 Task: Add a dependency to the task Implement a new cloud-based project accounting system for a company , the existing task  Develop a new online tool for online customer surveys in the project BayTech
Action: Mouse moved to (530, 334)
Screenshot: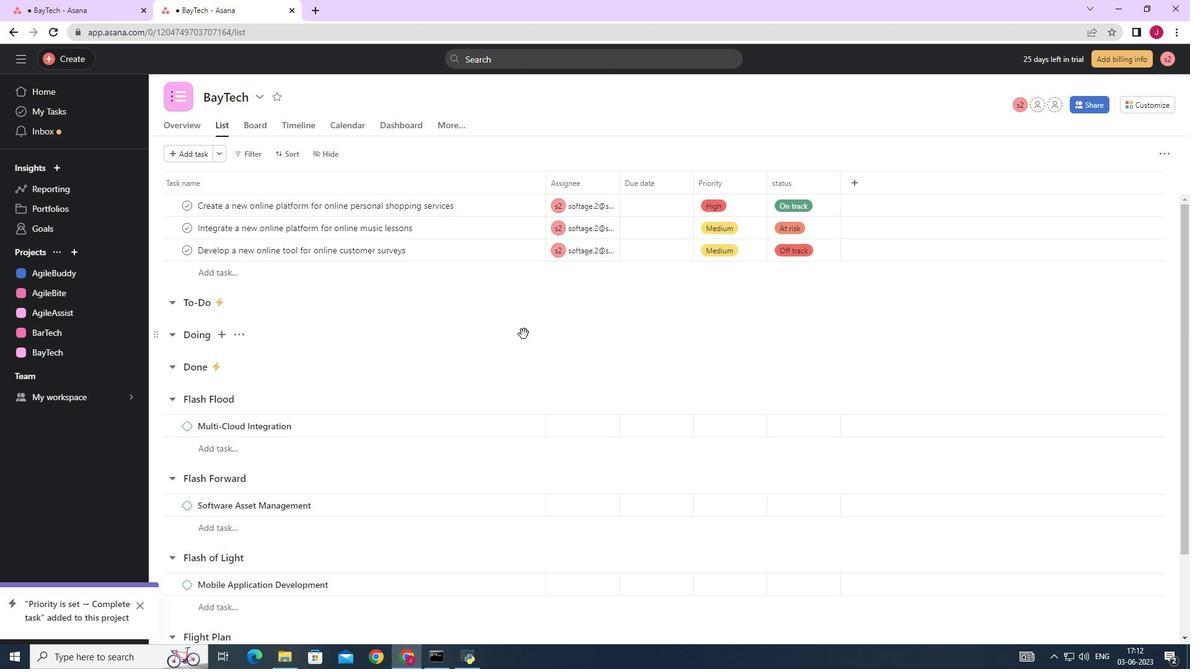 
Action: Mouse scrolled (530, 335) with delta (0, 0)
Screenshot: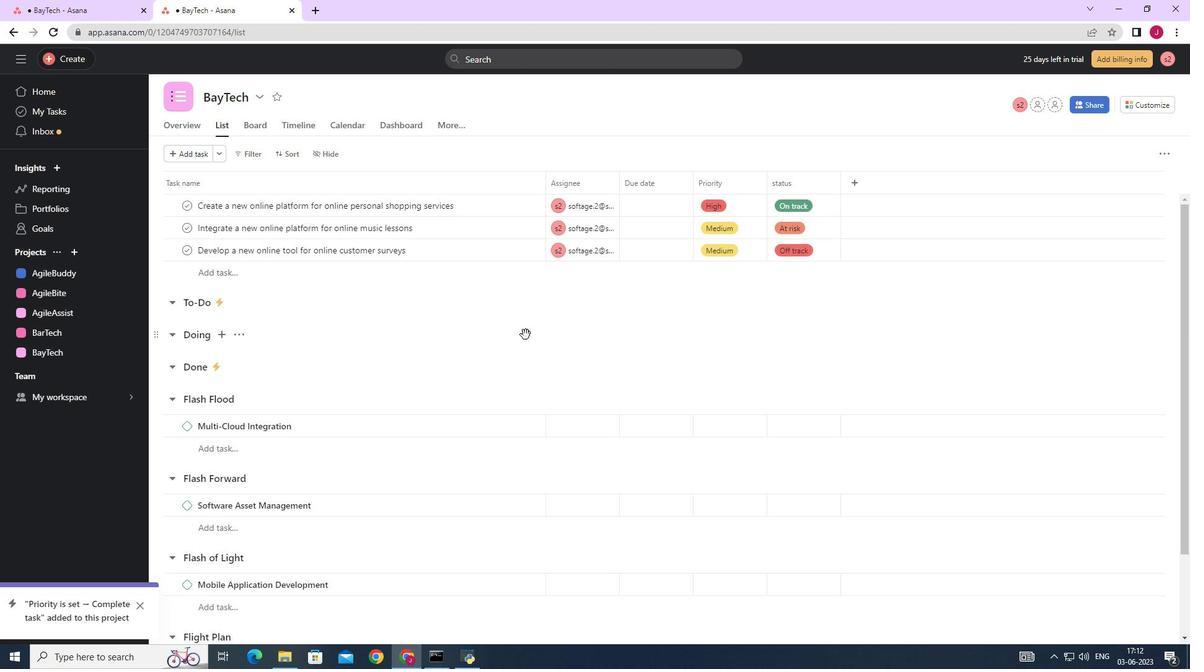 
Action: Mouse scrolled (530, 335) with delta (0, 0)
Screenshot: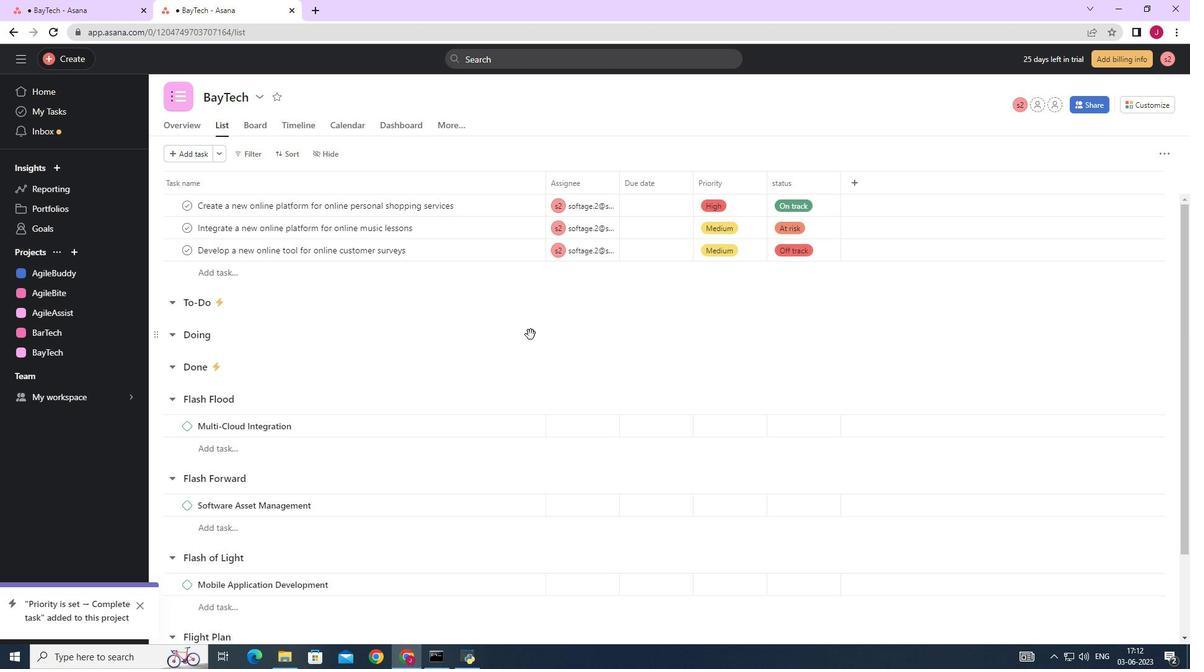 
Action: Mouse scrolled (530, 335) with delta (0, 0)
Screenshot: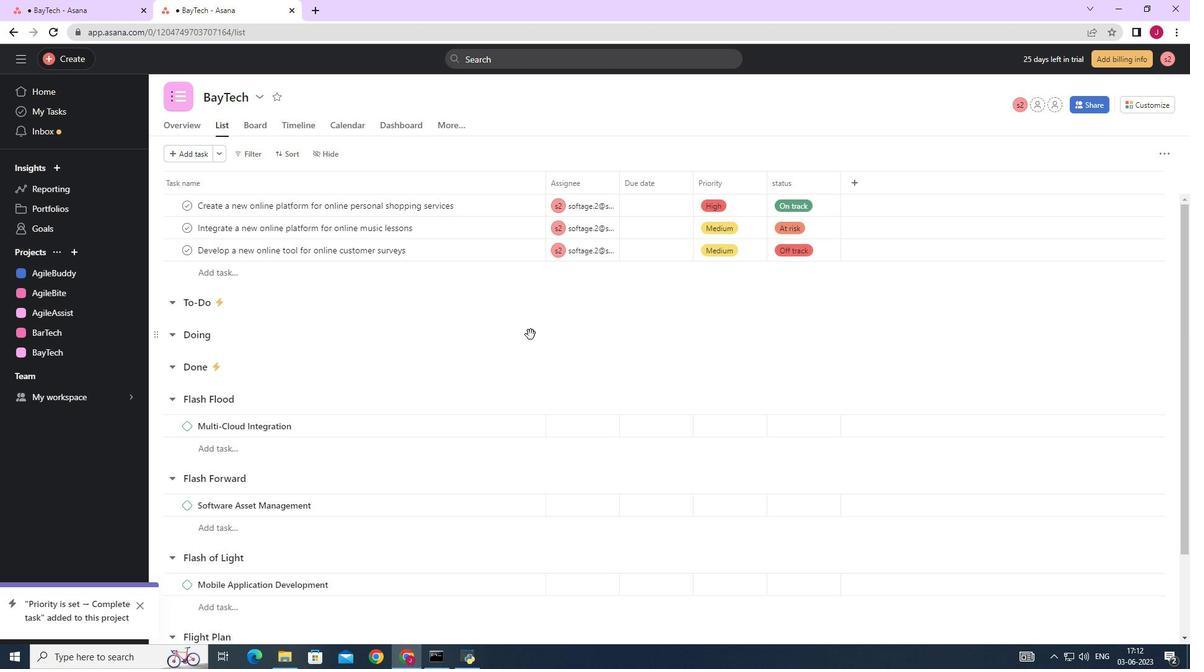 
Action: Mouse moved to (532, 330)
Screenshot: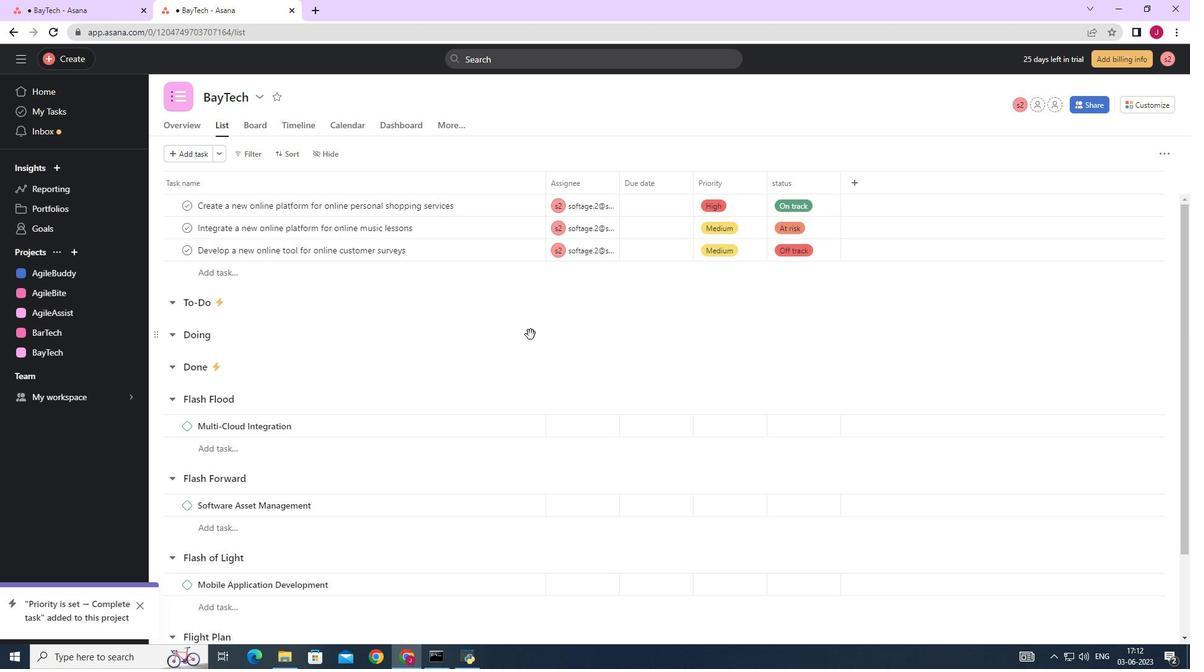 
Action: Mouse scrolled (532, 329) with delta (0, 0)
Screenshot: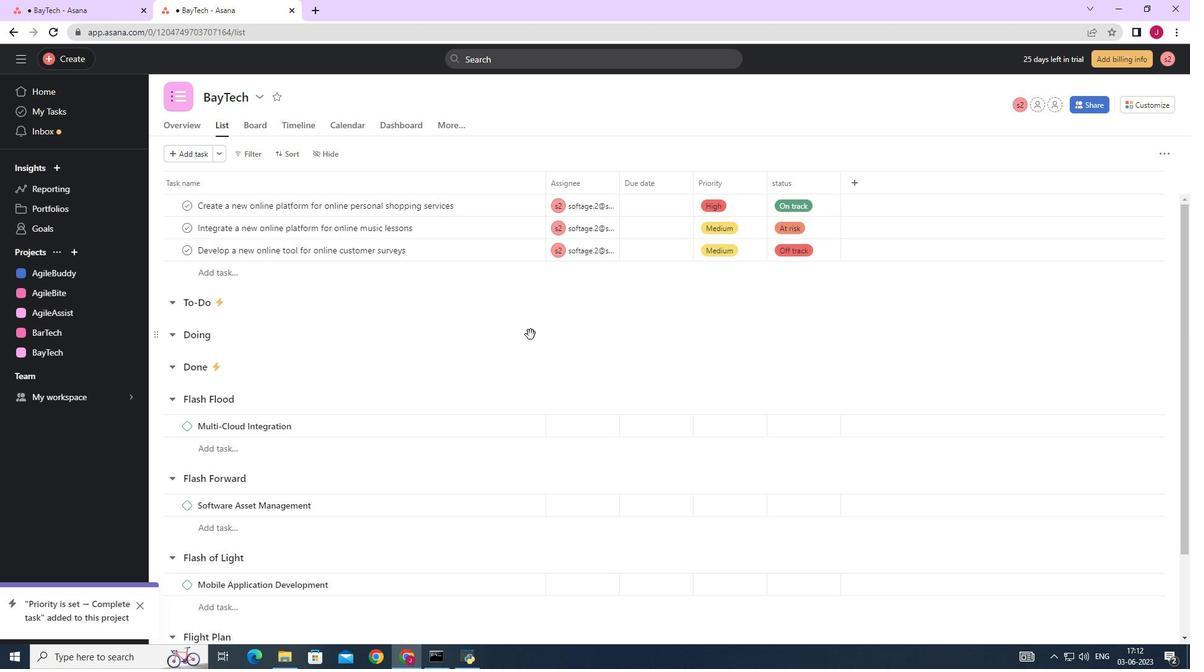 
Action: Mouse scrolled (532, 329) with delta (0, 0)
Screenshot: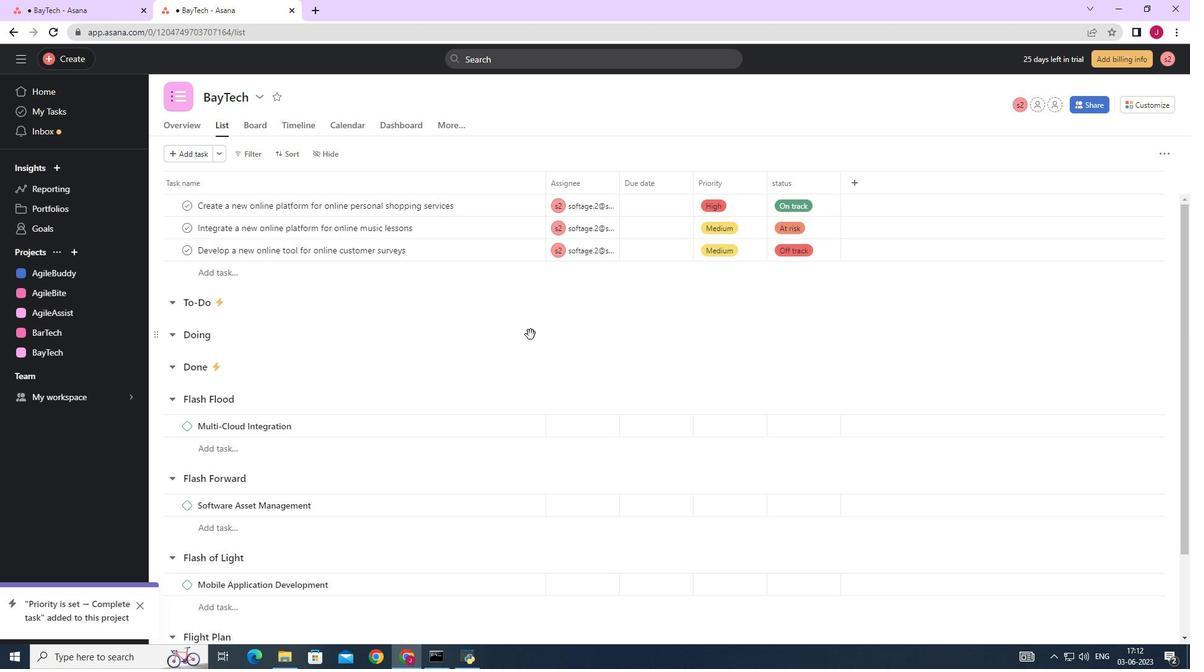
Action: Mouse scrolled (532, 329) with delta (0, 0)
Screenshot: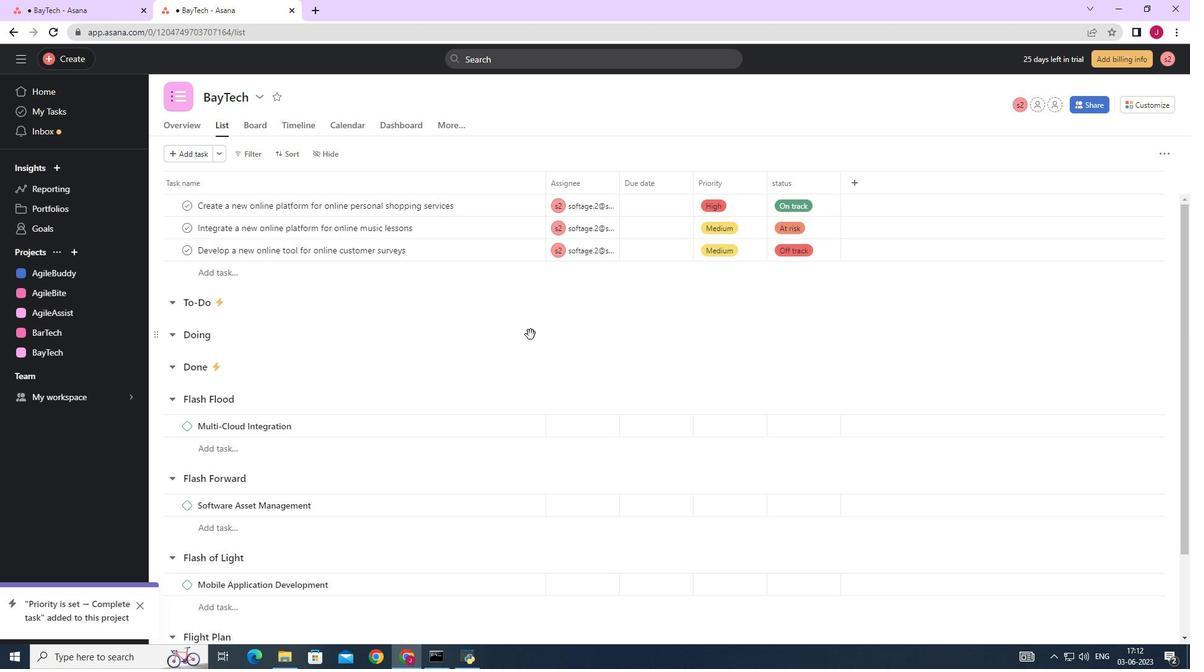 
Action: Mouse scrolled (532, 329) with delta (0, 0)
Screenshot: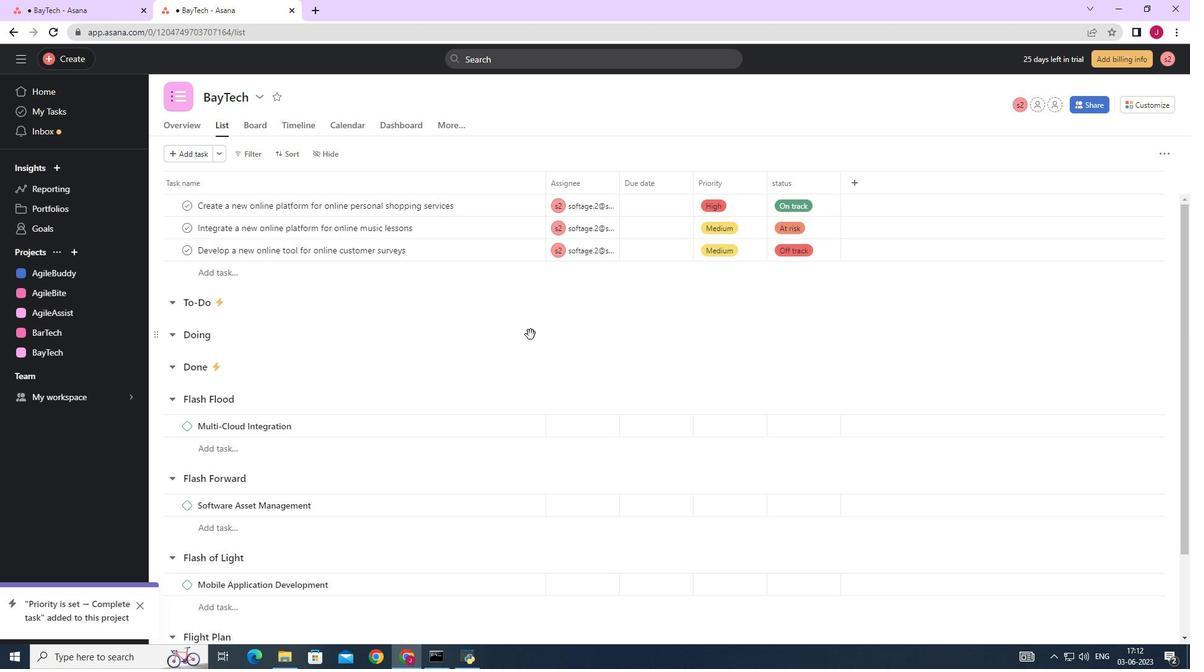 
Action: Mouse scrolled (532, 329) with delta (0, 0)
Screenshot: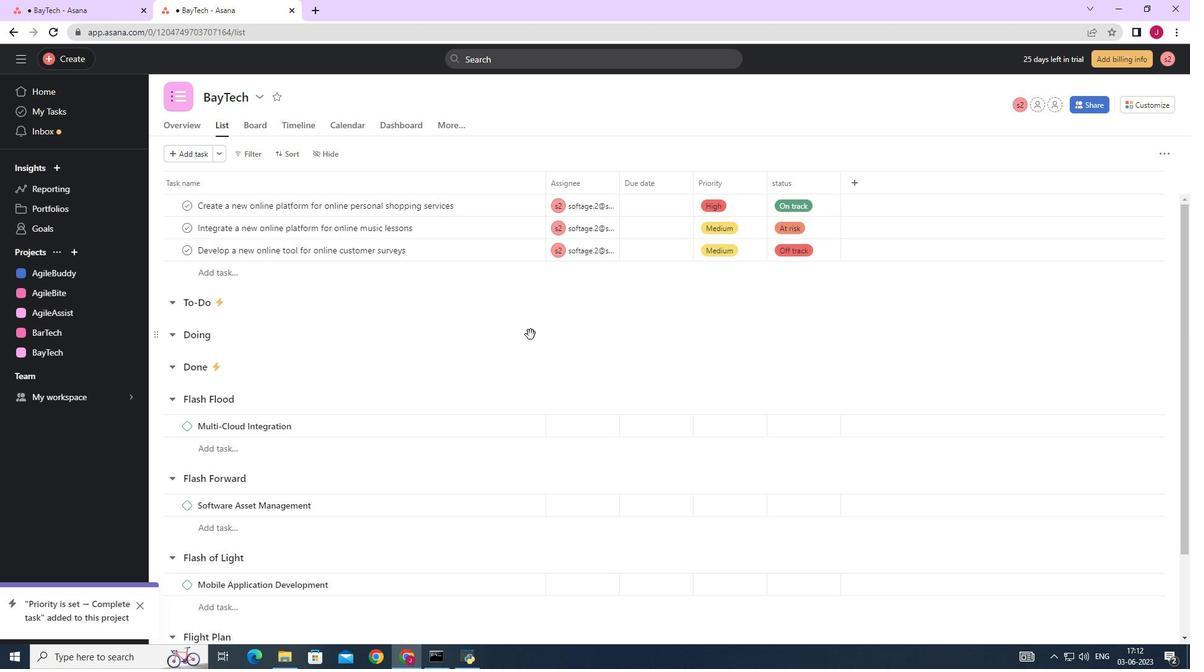 
Action: Mouse scrolled (532, 329) with delta (0, 0)
Screenshot: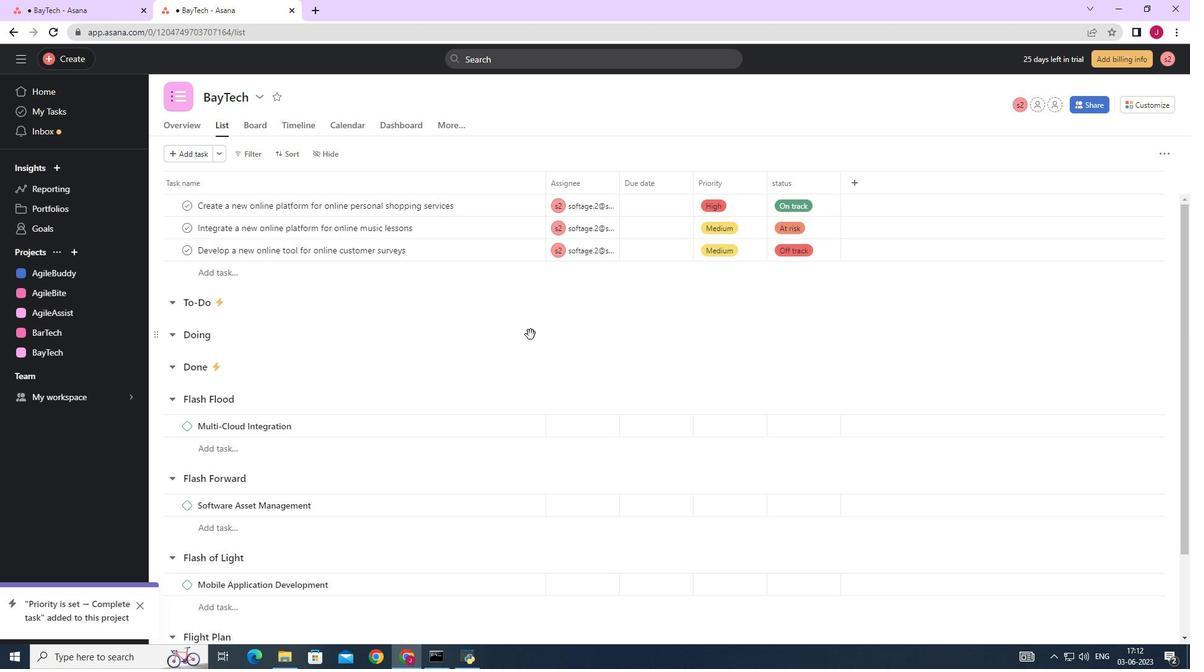 
Action: Mouse scrolled (532, 329) with delta (0, 0)
Screenshot: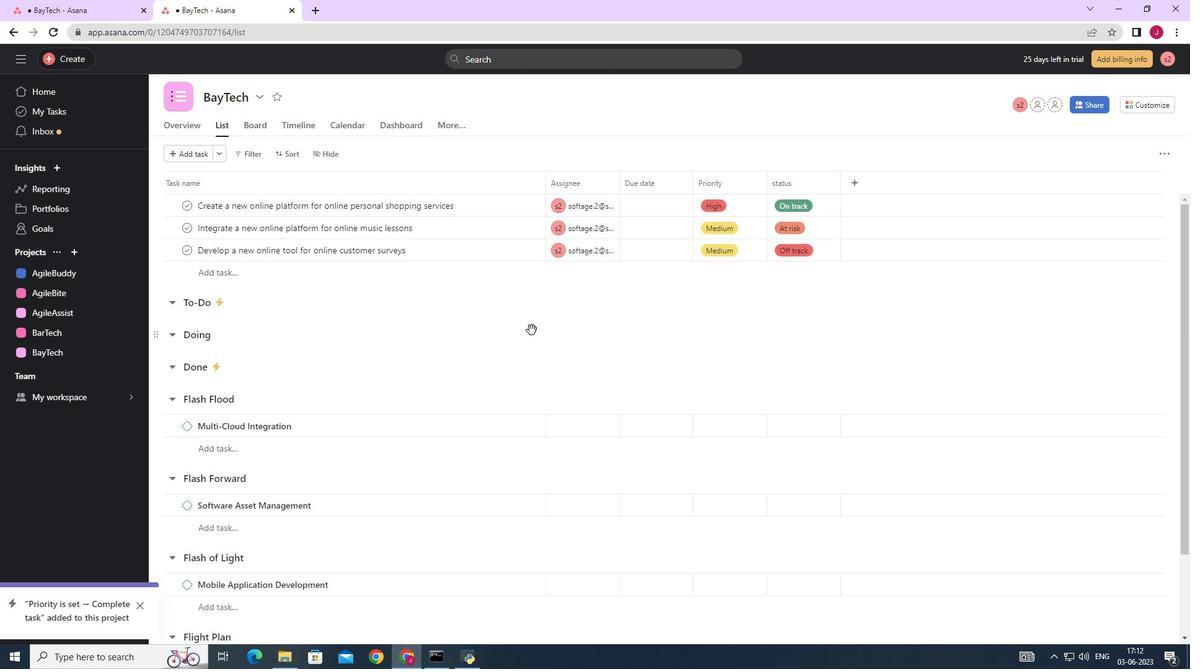 
Action: Mouse moved to (583, 383)
Screenshot: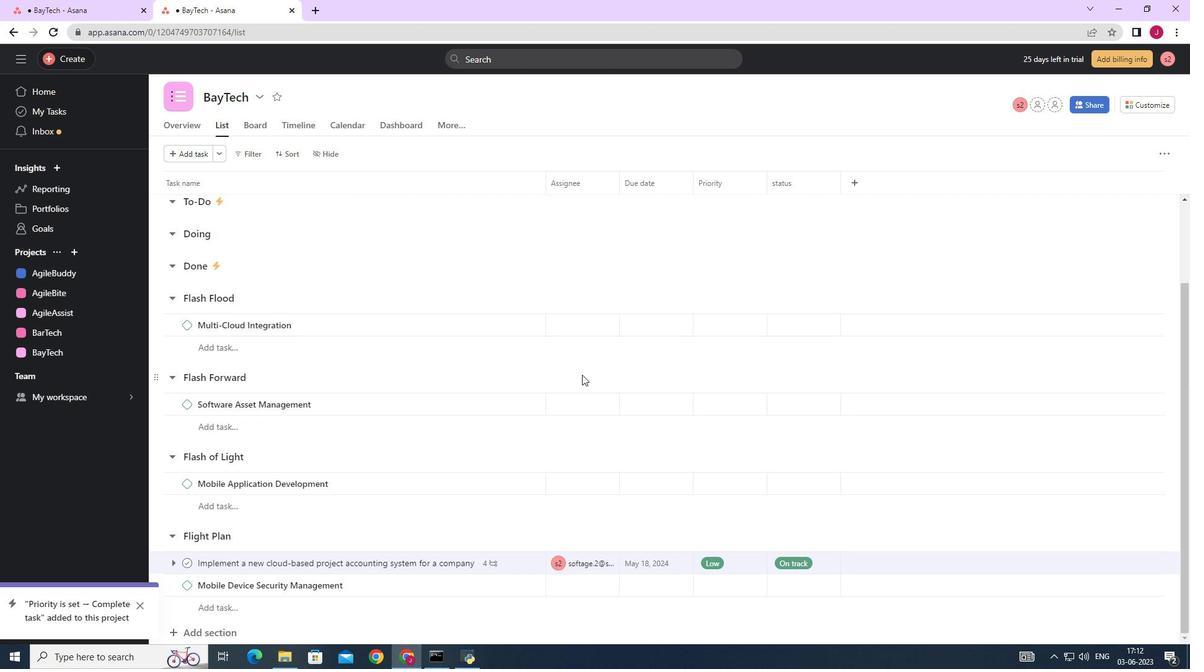 
Action: Mouse scrolled (583, 383) with delta (0, 0)
Screenshot: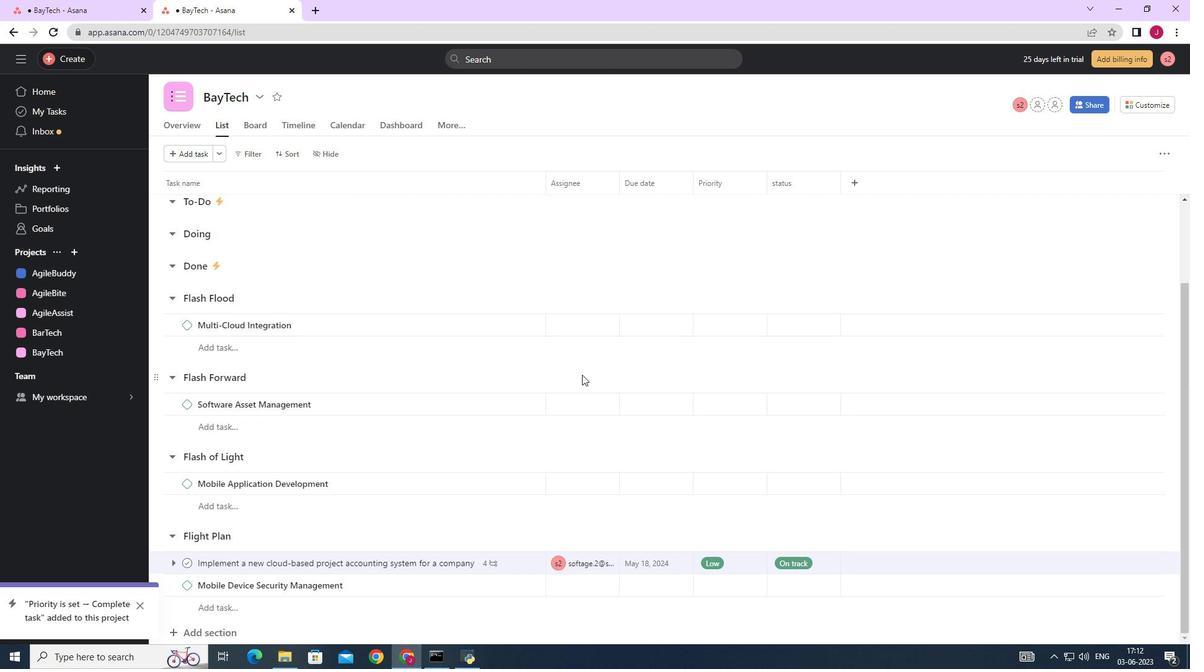 
Action: Mouse moved to (583, 384)
Screenshot: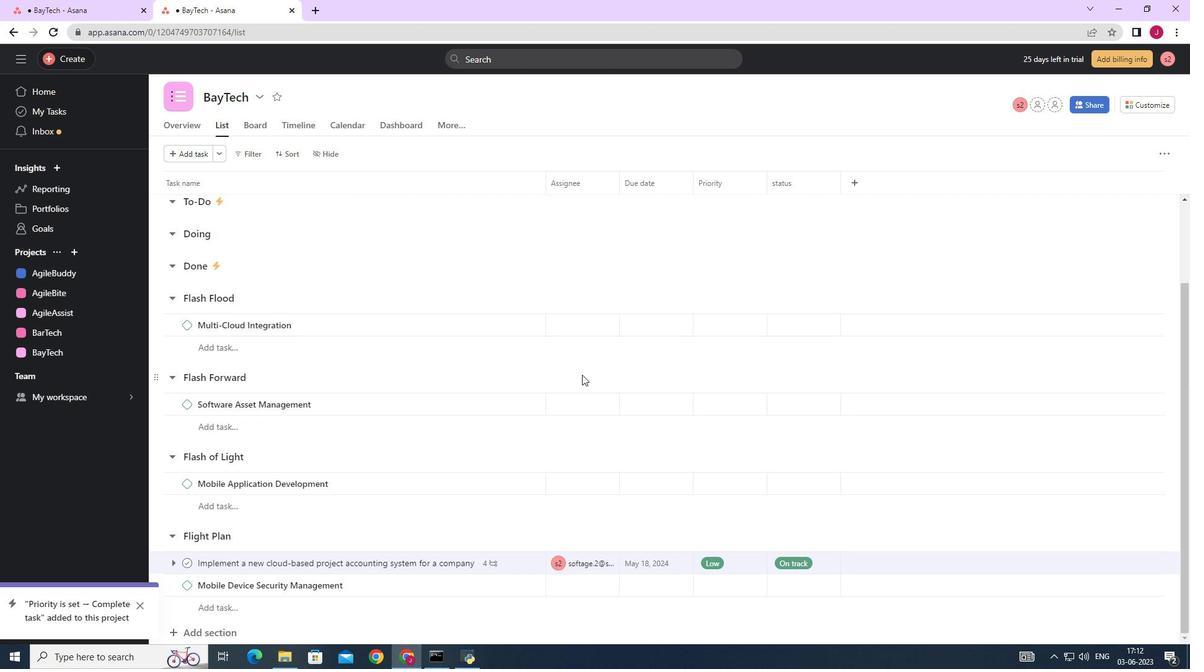 
Action: Mouse scrolled (583, 383) with delta (0, 0)
Screenshot: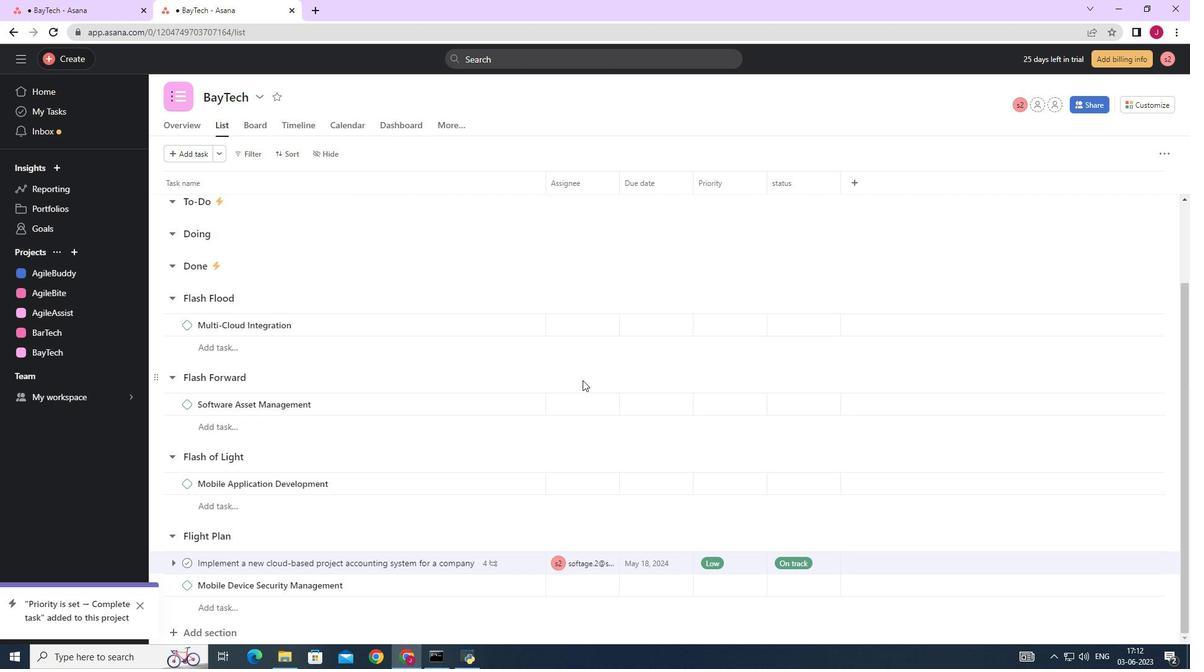 
Action: Mouse moved to (583, 385)
Screenshot: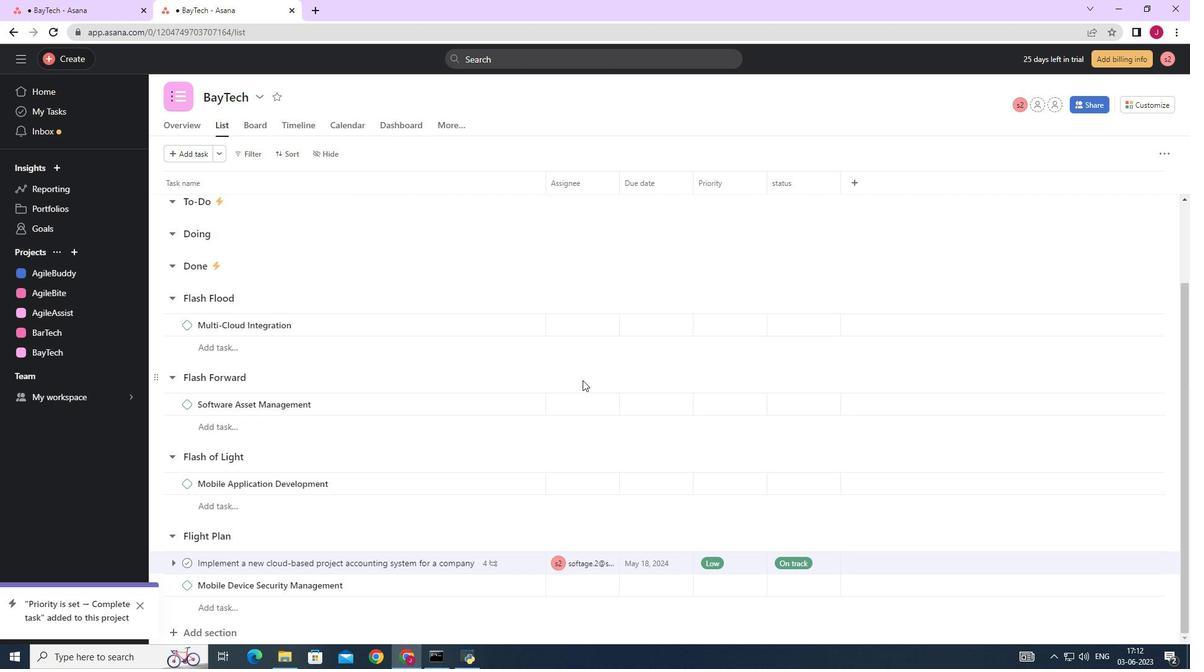 
Action: Mouse scrolled (583, 383) with delta (0, 0)
Screenshot: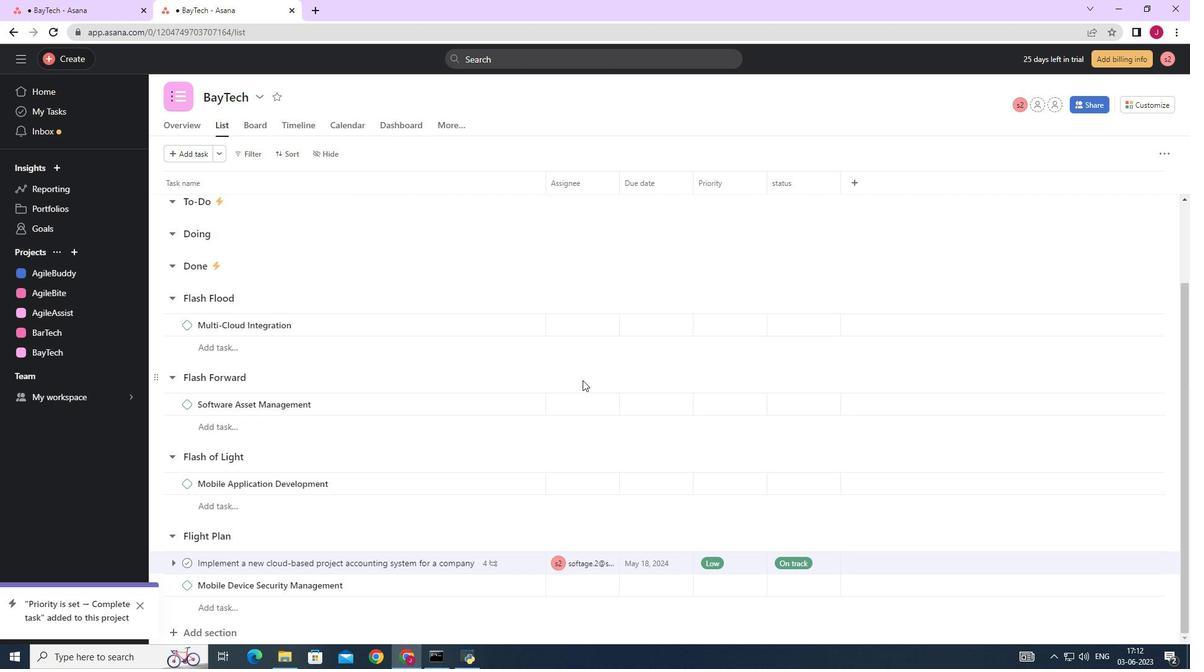
Action: Mouse scrolled (583, 384) with delta (0, 0)
Screenshot: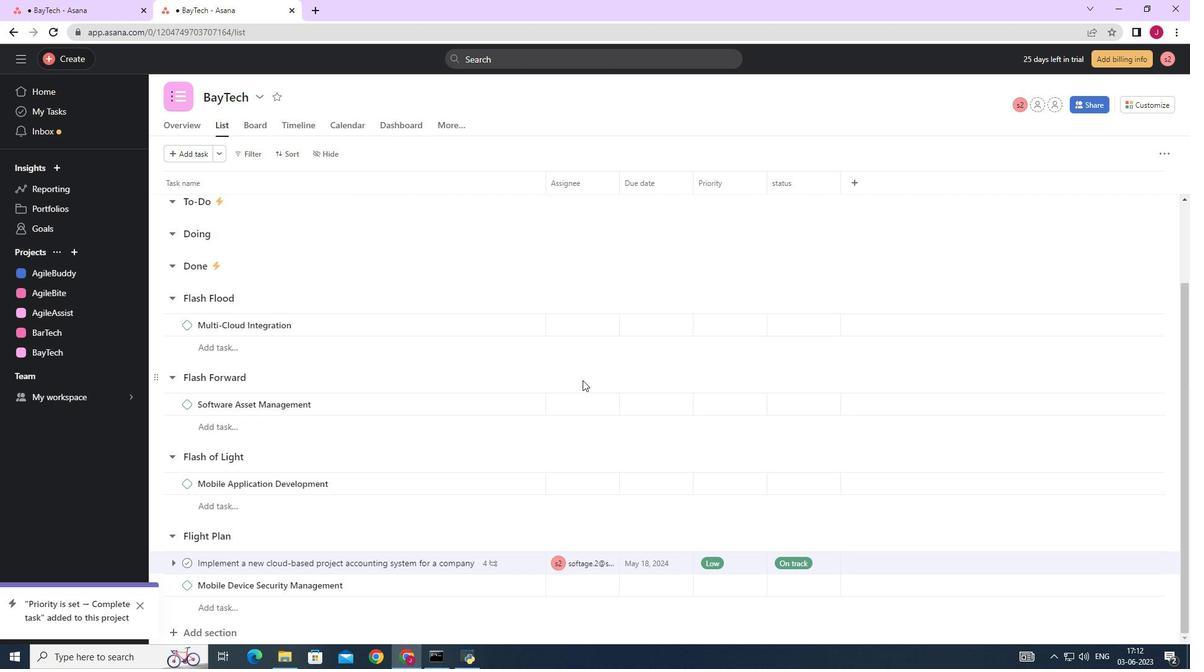 
Action: Mouse moved to (582, 385)
Screenshot: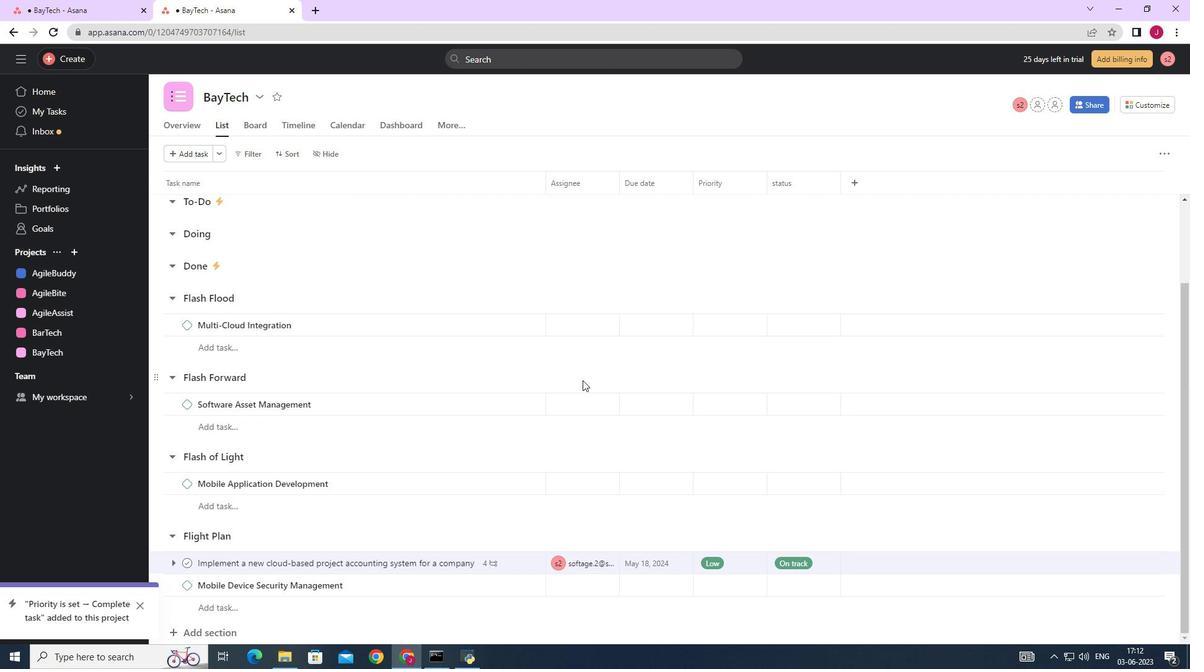 
Action: Mouse scrolled (583, 384) with delta (0, 0)
Screenshot: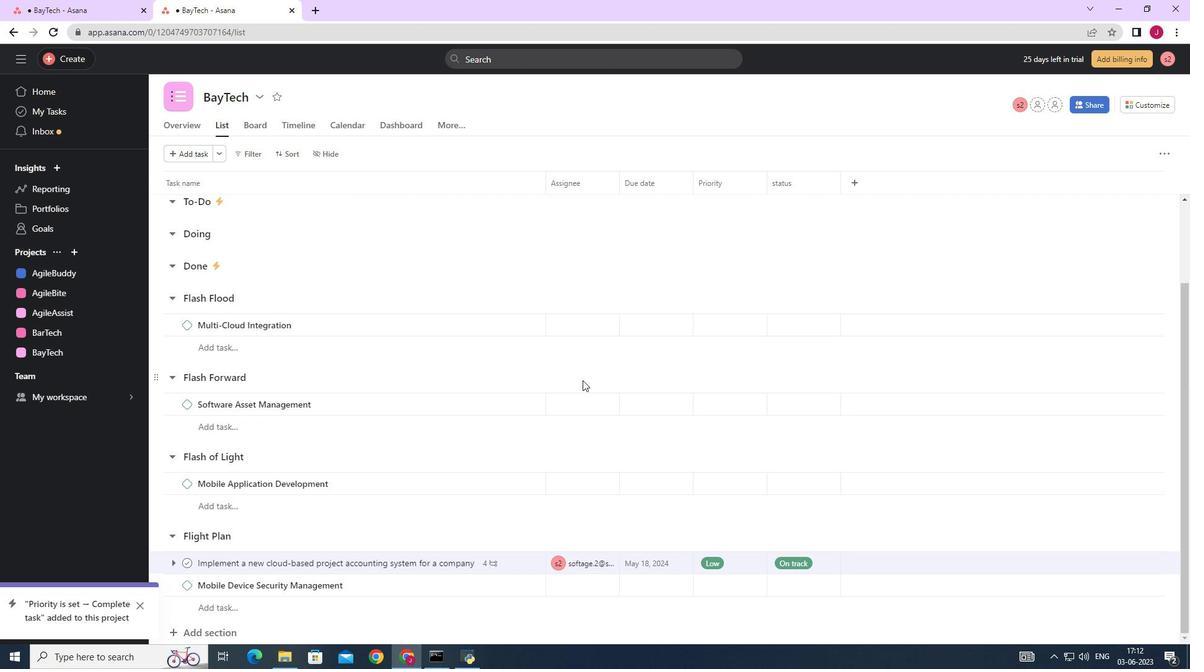 
Action: Mouse moved to (581, 386)
Screenshot: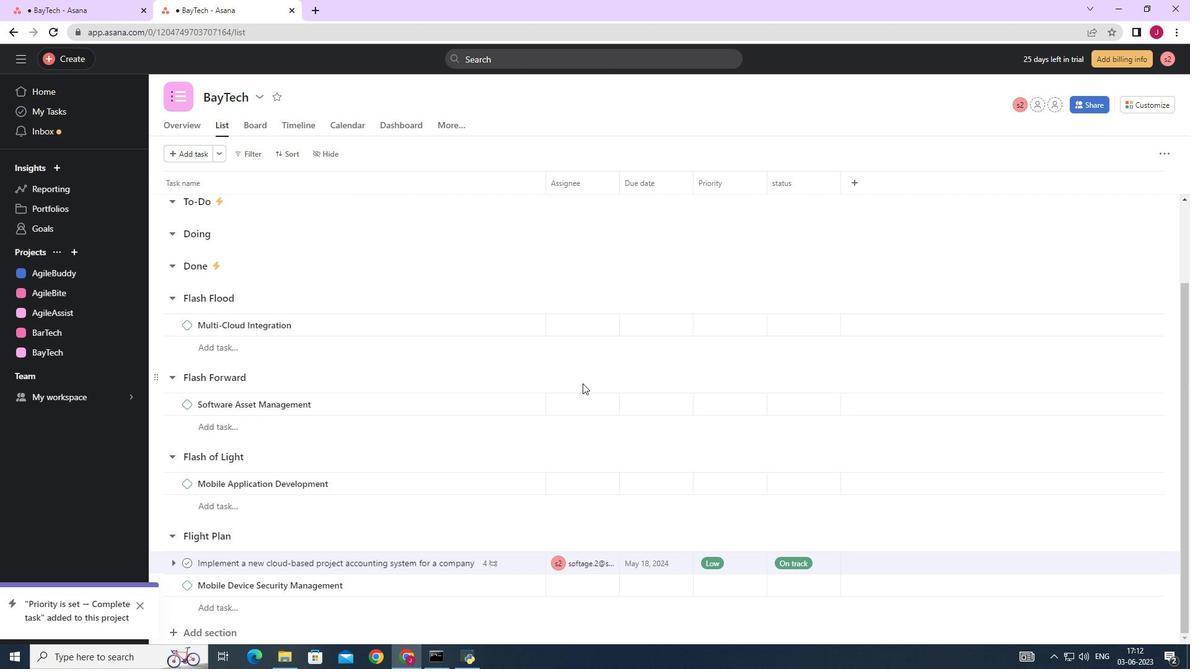 
Action: Mouse scrolled (581, 385) with delta (0, 0)
Screenshot: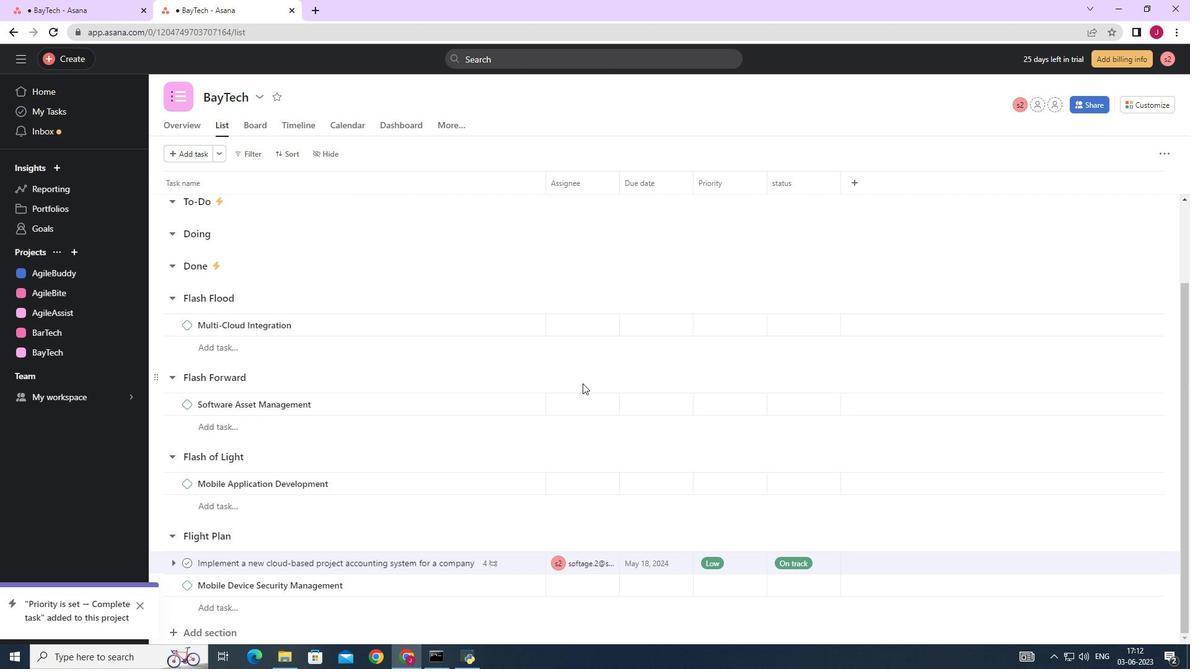 
Action: Mouse moved to (524, 568)
Screenshot: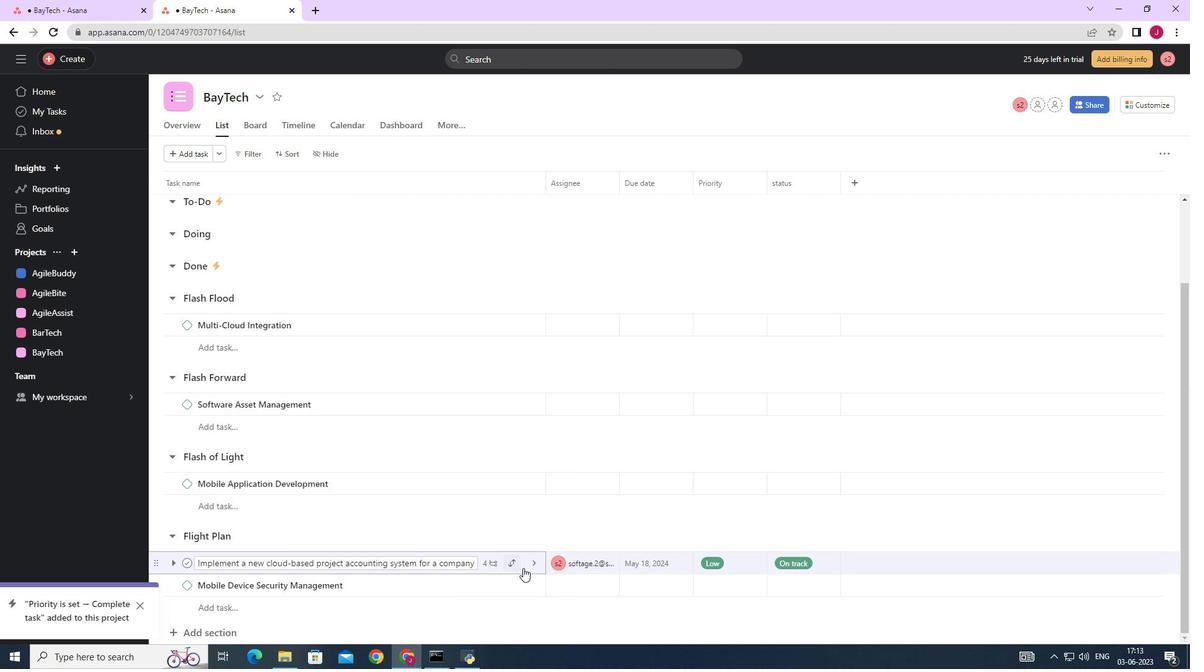 
Action: Mouse pressed left at (524, 568)
Screenshot: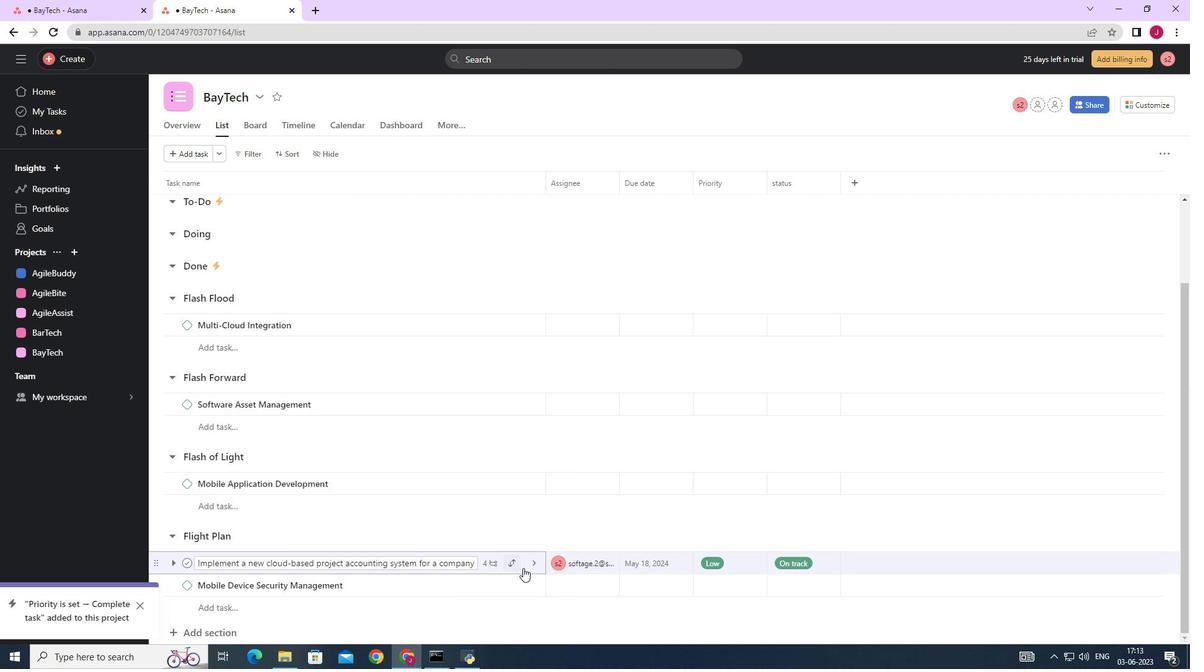 
Action: Mouse moved to (854, 24)
Screenshot: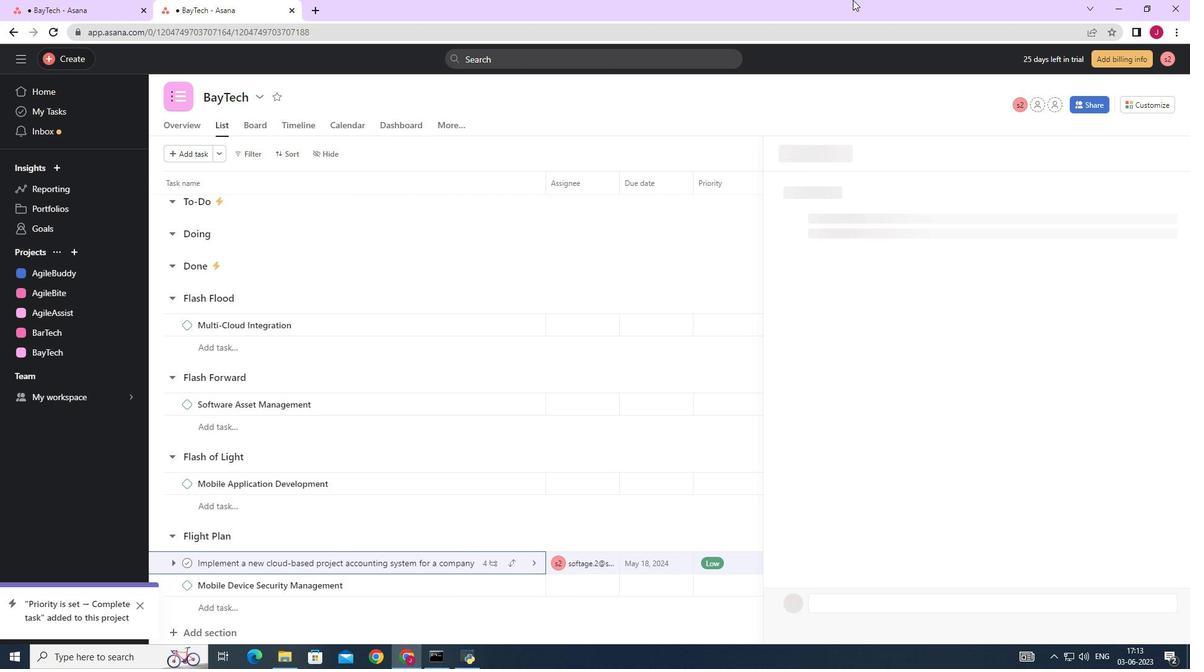 
Action: Mouse scrolled (854, 24) with delta (0, 0)
Screenshot: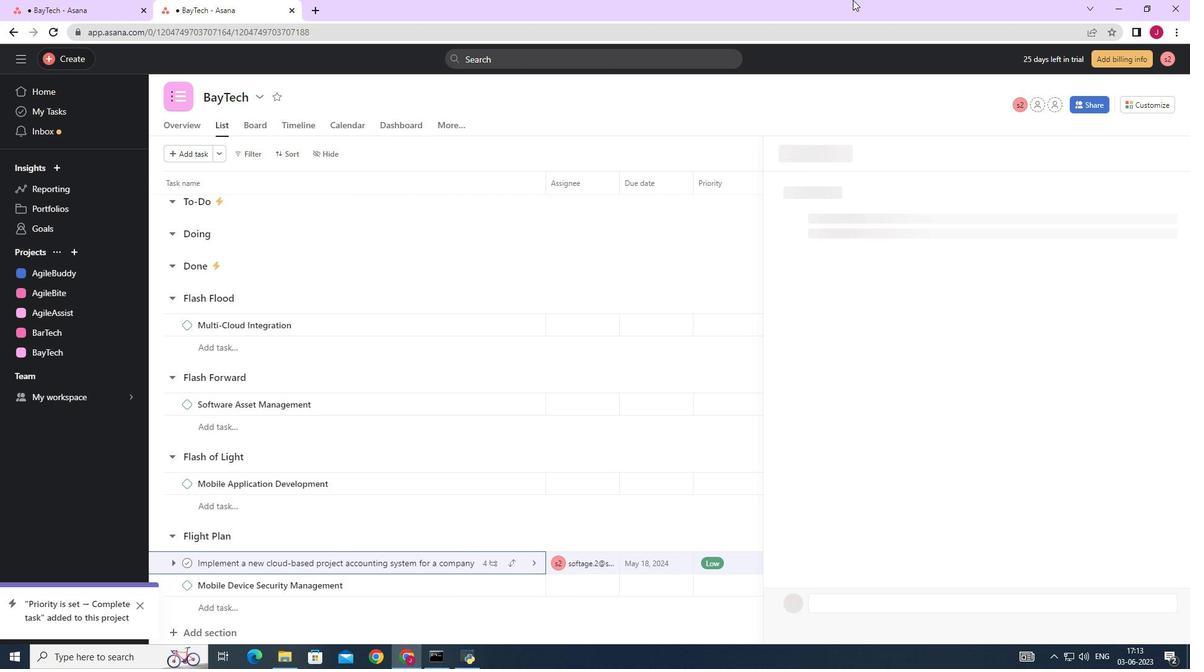 
Action: Mouse moved to (854, 66)
Screenshot: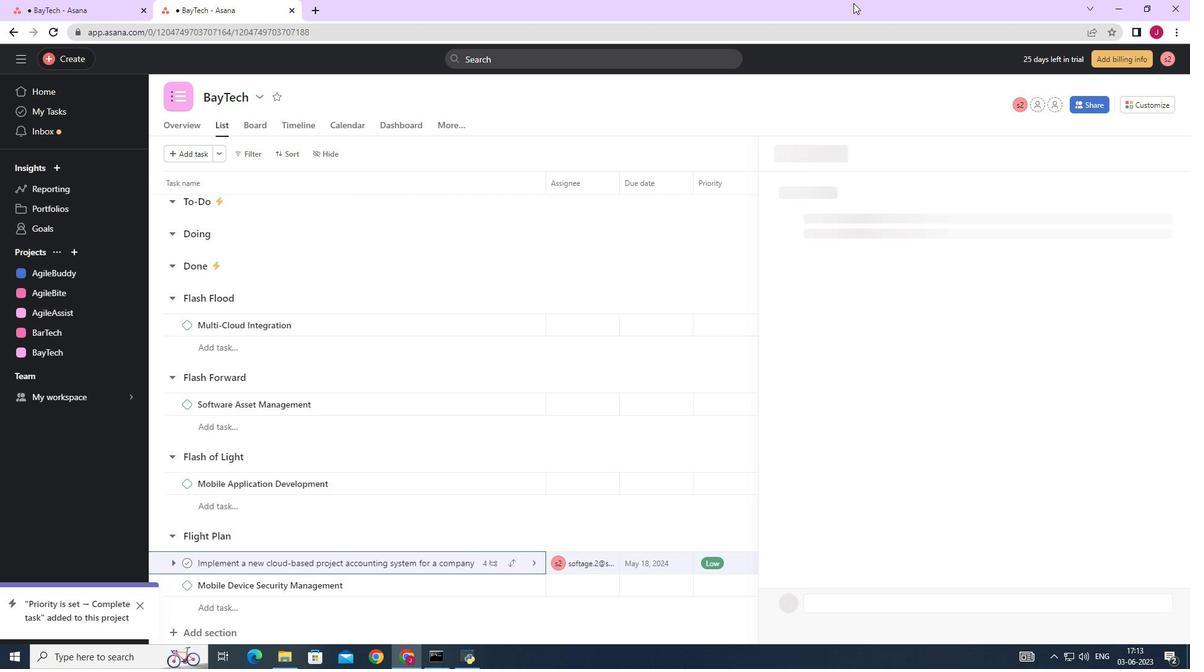 
Action: Mouse scrolled (854, 49) with delta (0, 0)
Screenshot: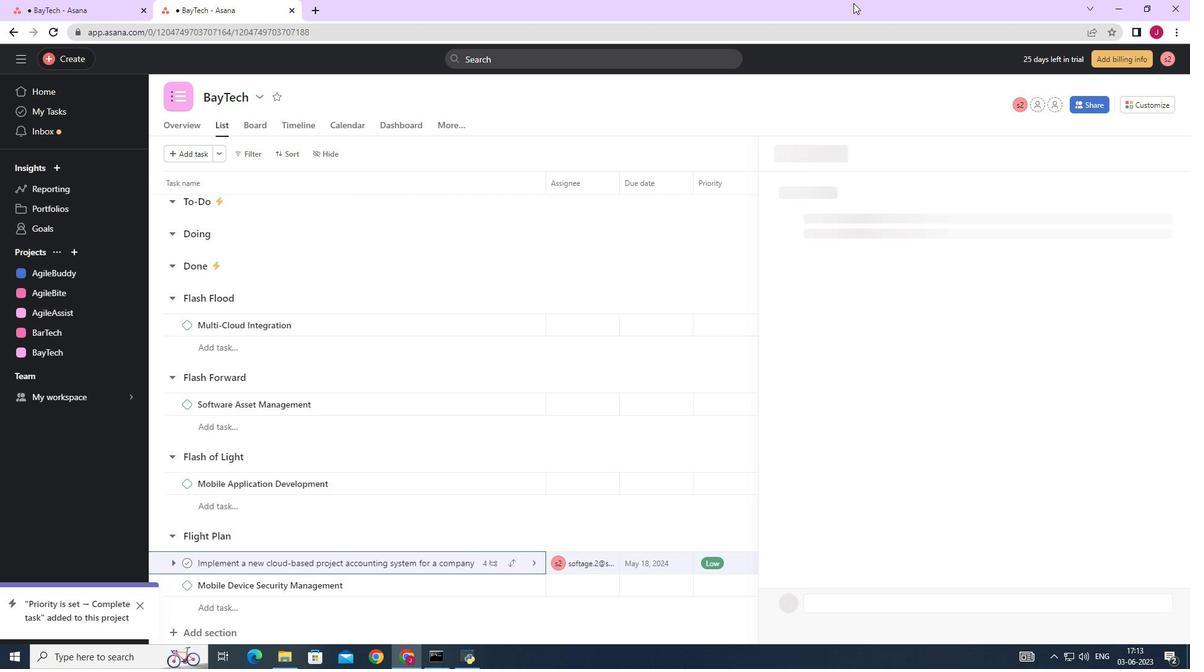
Action: Mouse moved to (856, 93)
Screenshot: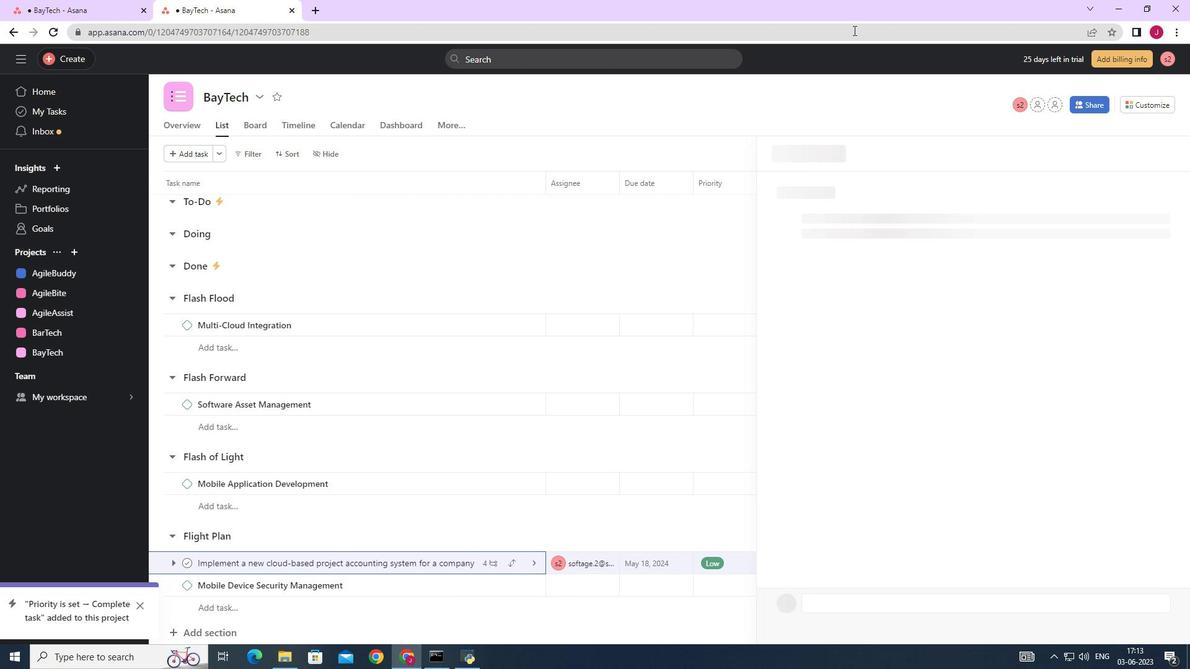 
Action: Mouse scrolled (854, 75) with delta (0, 0)
Screenshot: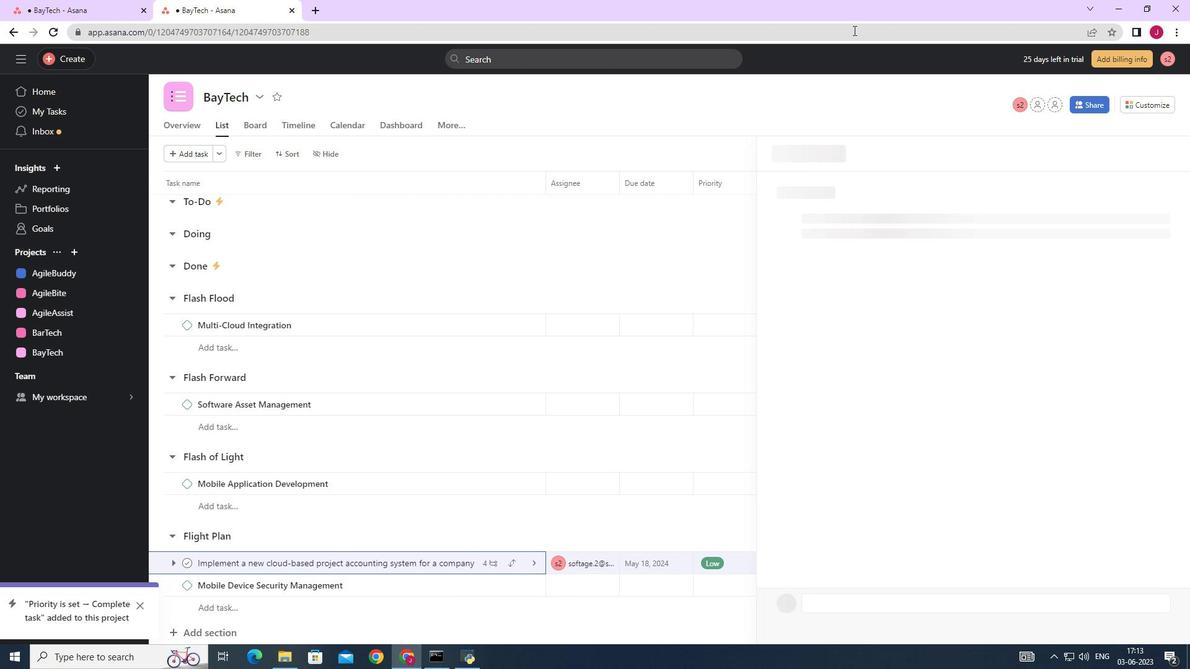 
Action: Mouse moved to (857, 107)
Screenshot: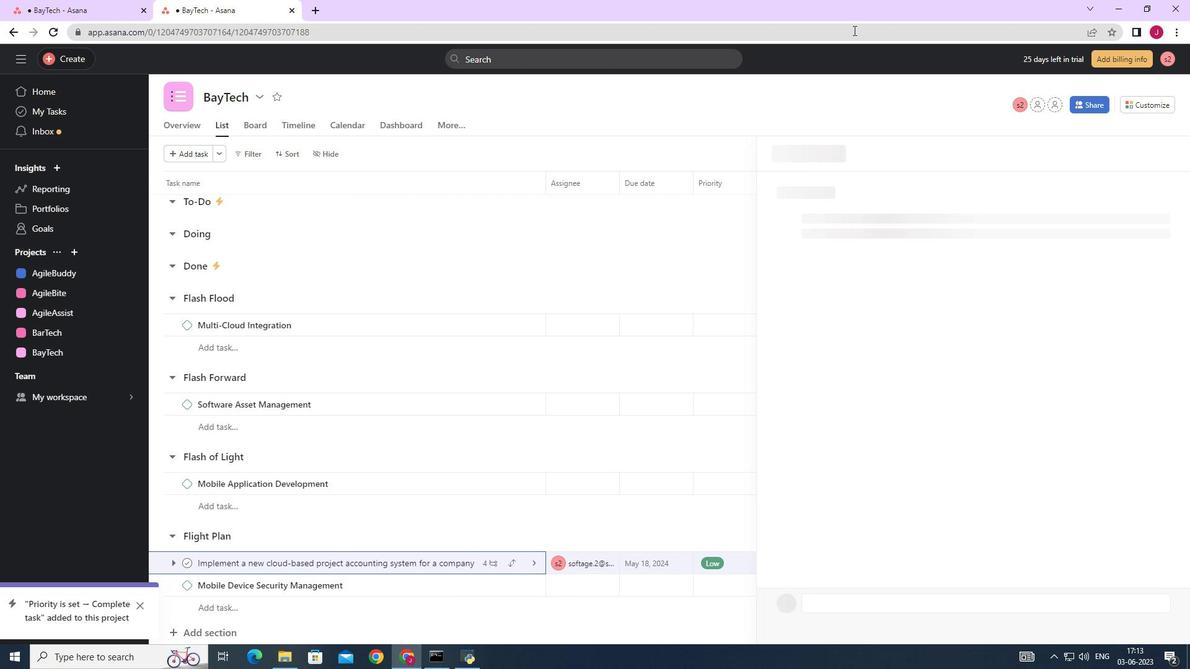
Action: Mouse scrolled (856, 93) with delta (0, 0)
Screenshot: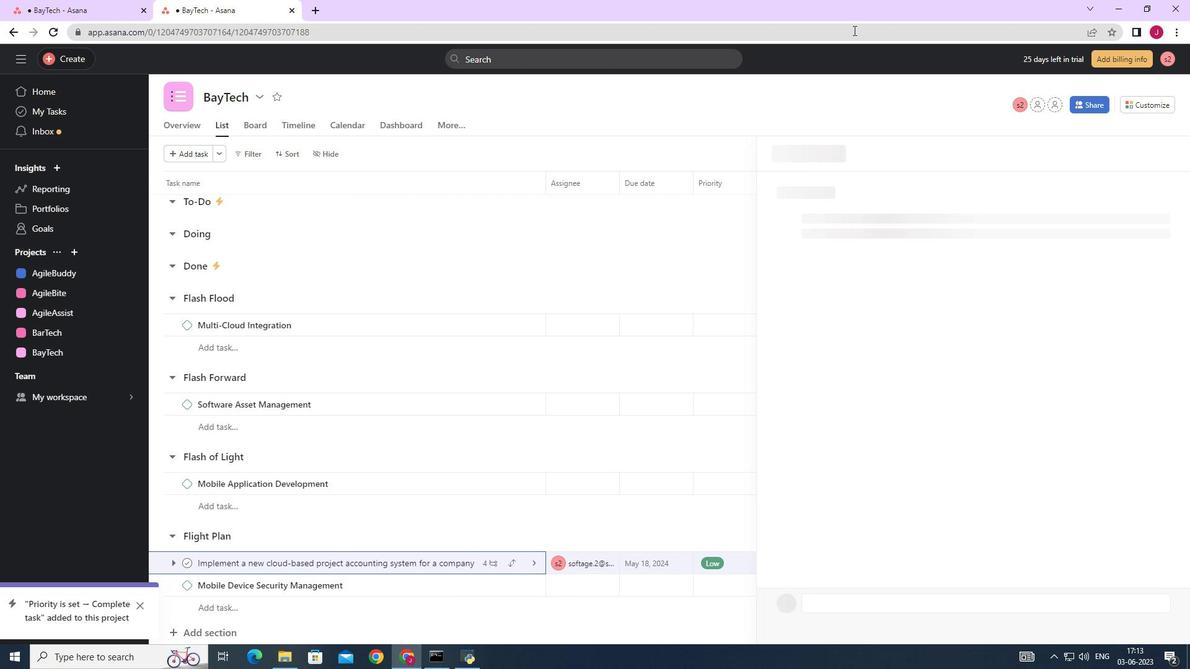 
Action: Mouse moved to (870, 166)
Screenshot: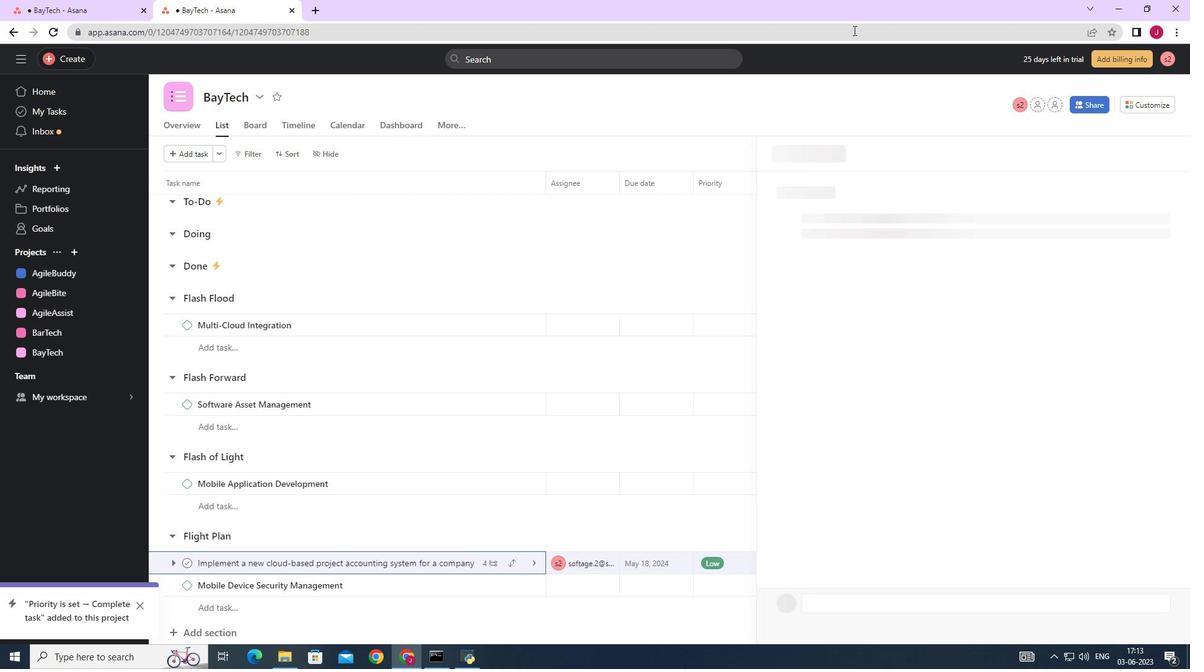 
Action: Mouse scrolled (860, 119) with delta (0, 0)
Screenshot: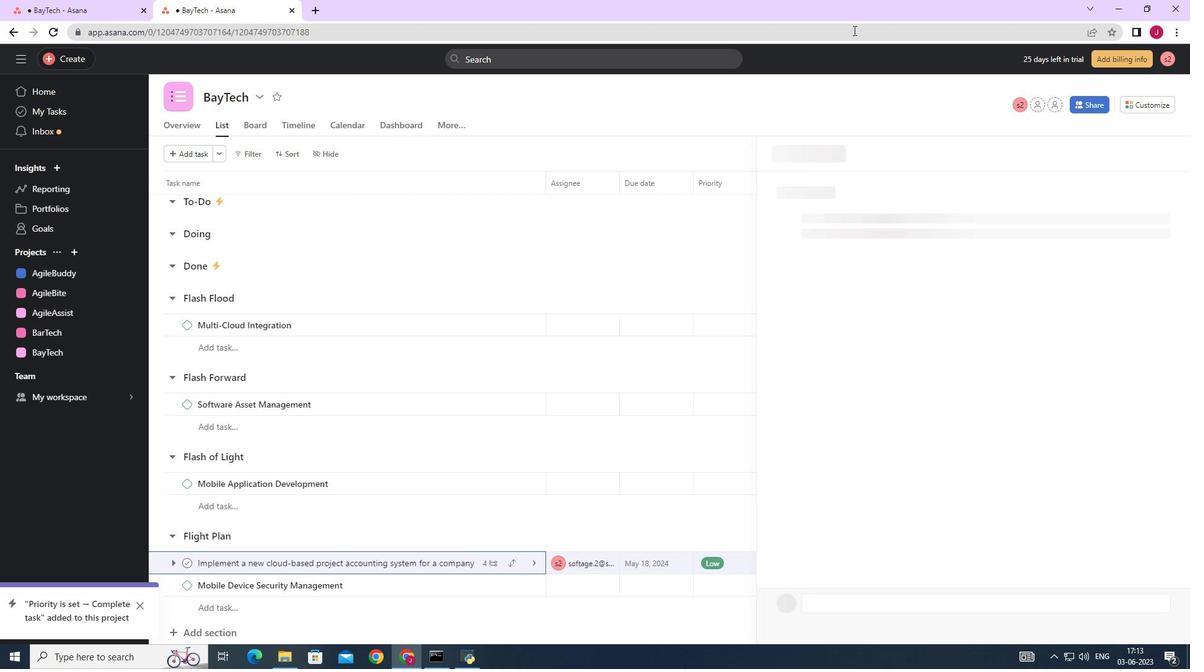 
Action: Mouse moved to (879, 228)
Screenshot: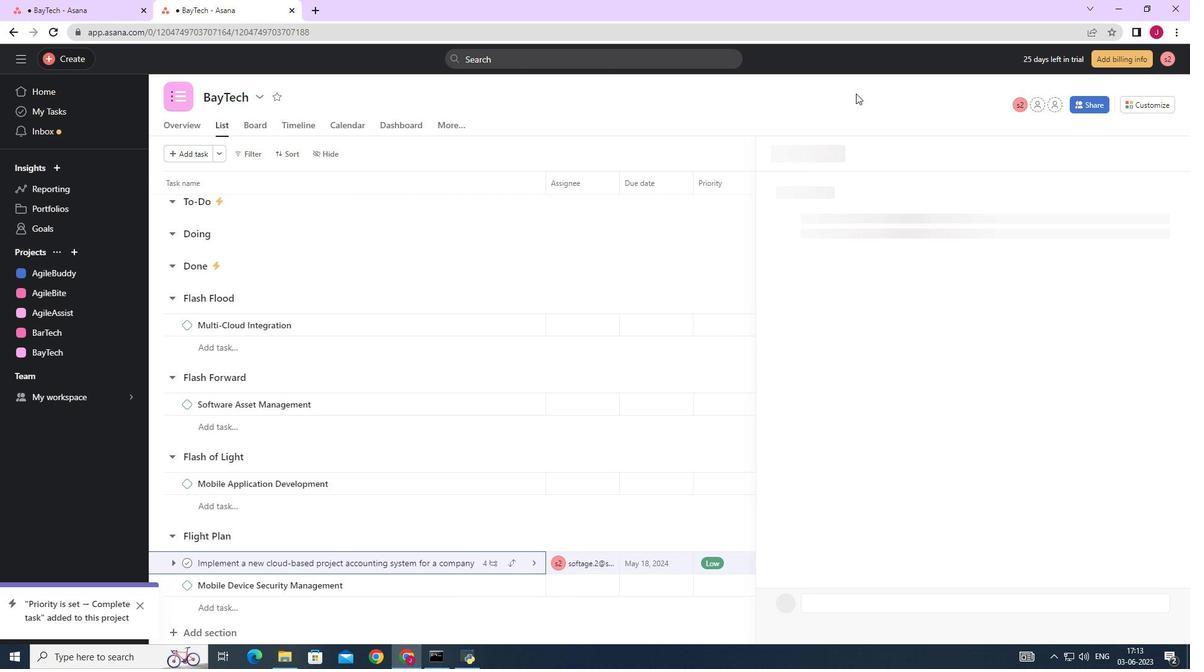 
Action: Mouse scrolled (875, 199) with delta (0, 0)
Screenshot: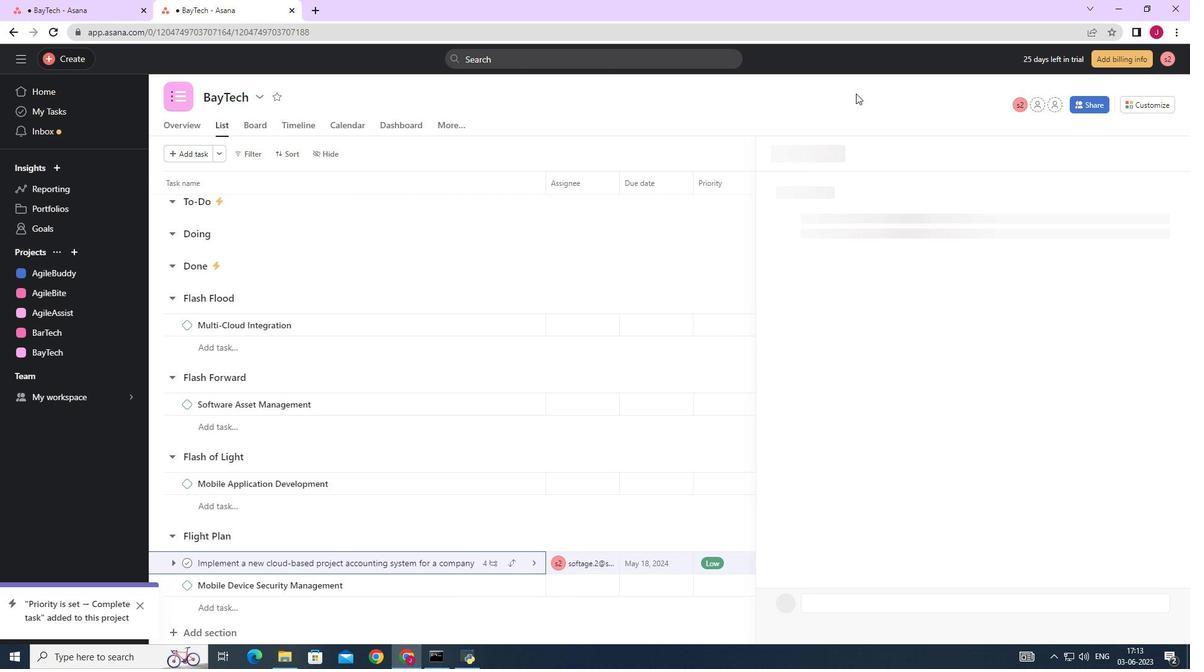 
Action: Mouse moved to (914, 339)
Screenshot: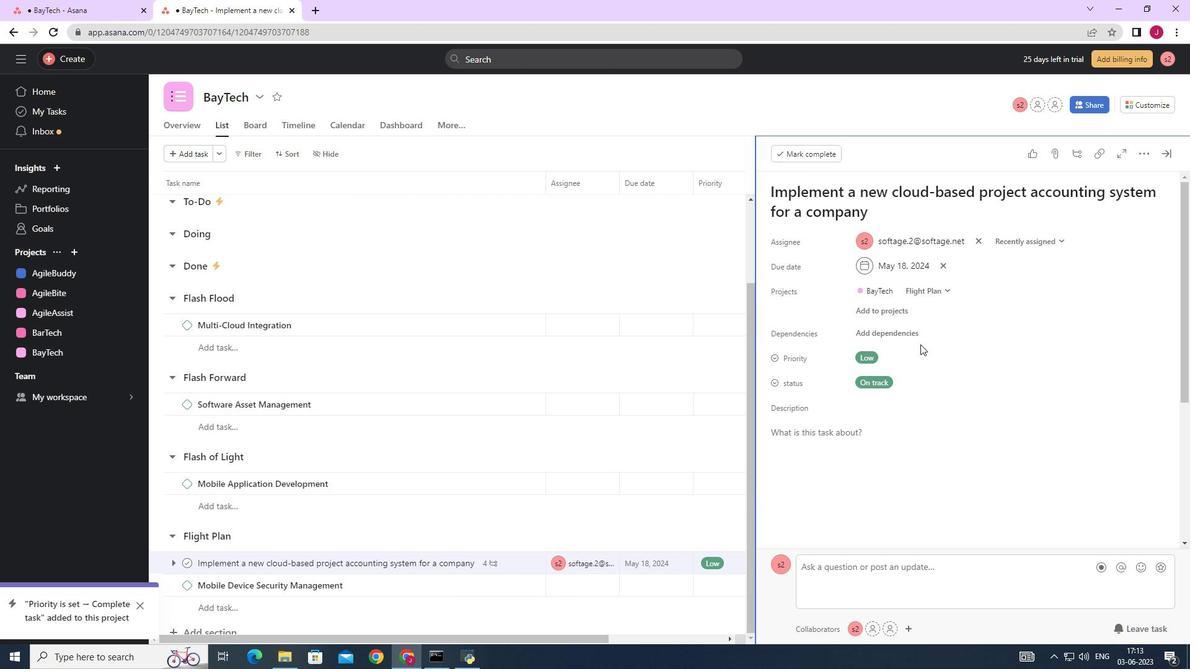 
Action: Mouse scrolled (921, 347) with delta (0, 0)
Screenshot: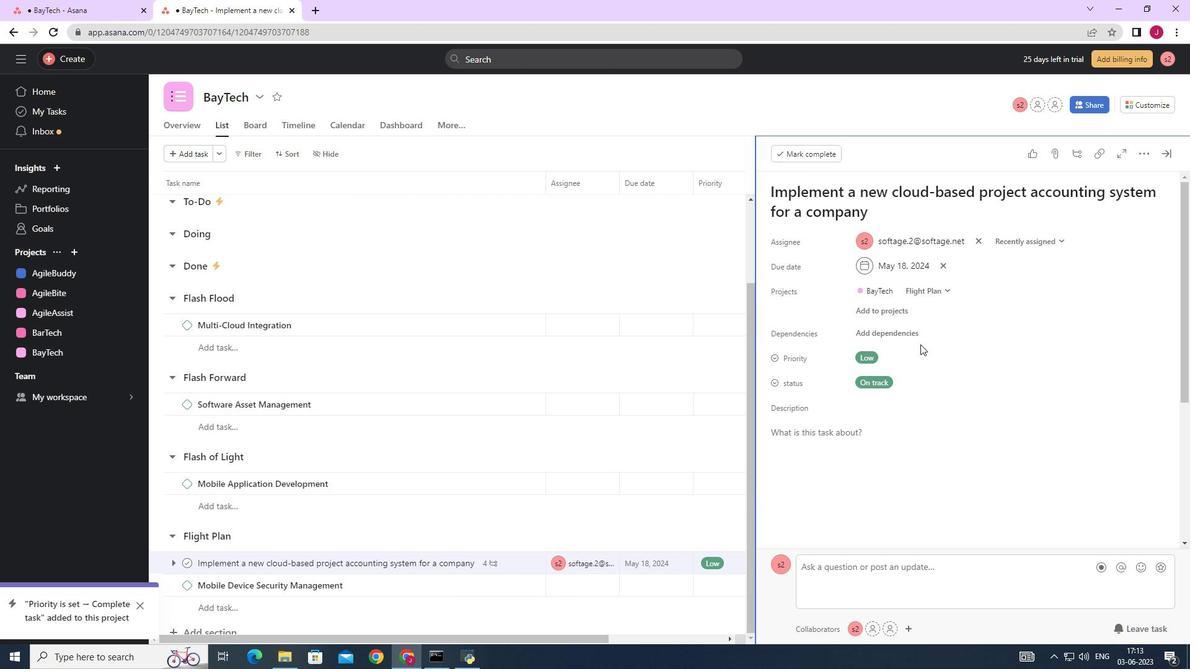 
Action: Mouse moved to (914, 338)
Screenshot: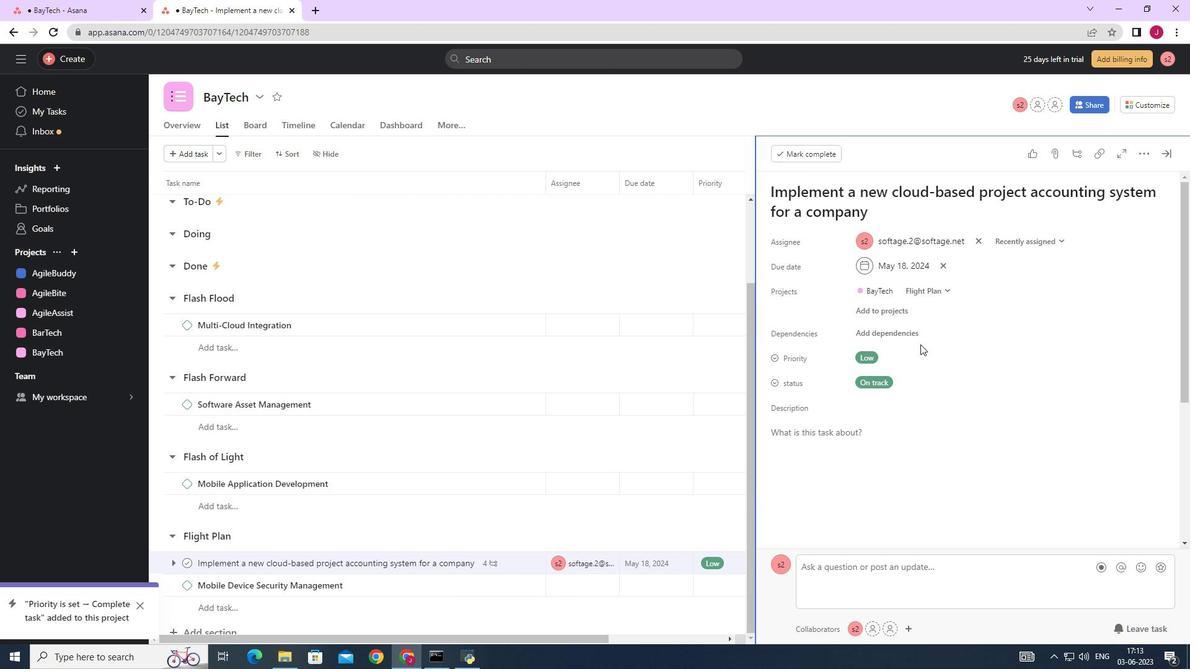 
Action: Mouse scrolled (921, 347) with delta (0, 0)
Screenshot: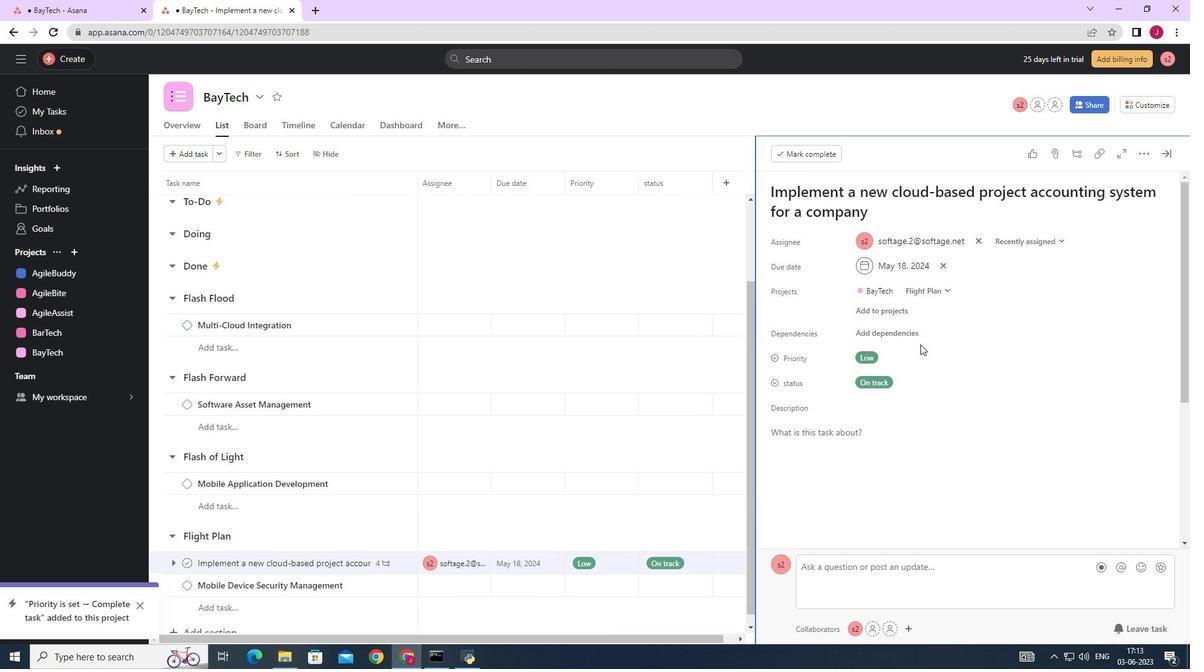 
Action: Mouse moved to (914, 338)
Screenshot: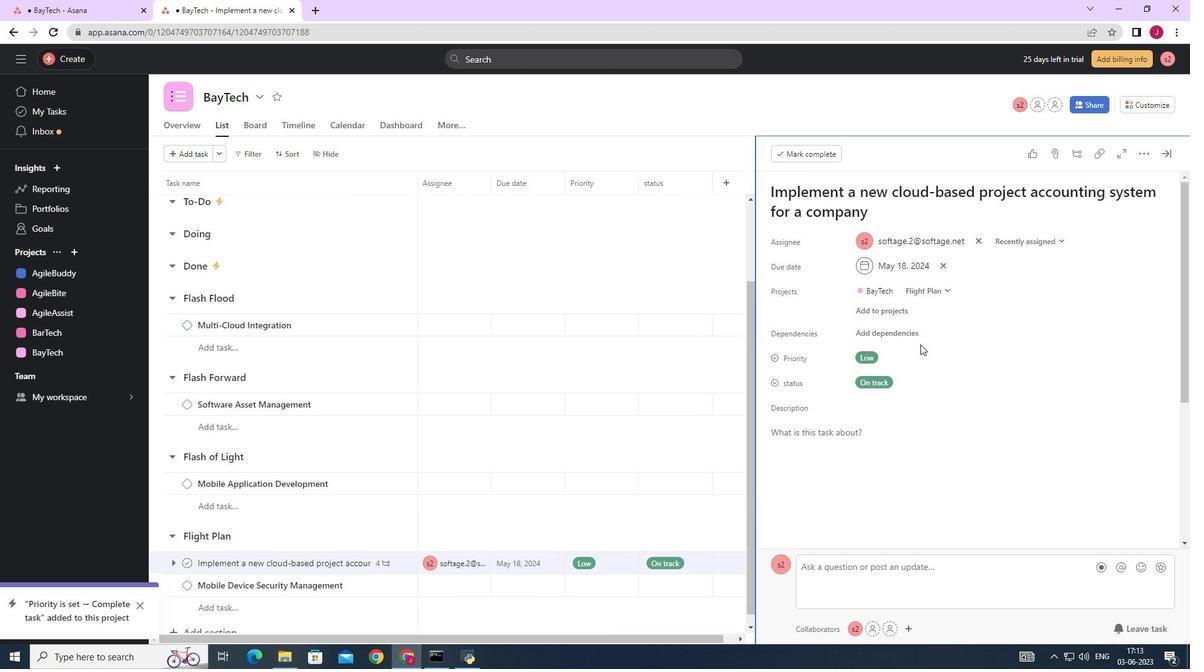 
Action: Mouse scrolled (921, 347) with delta (0, 0)
Screenshot: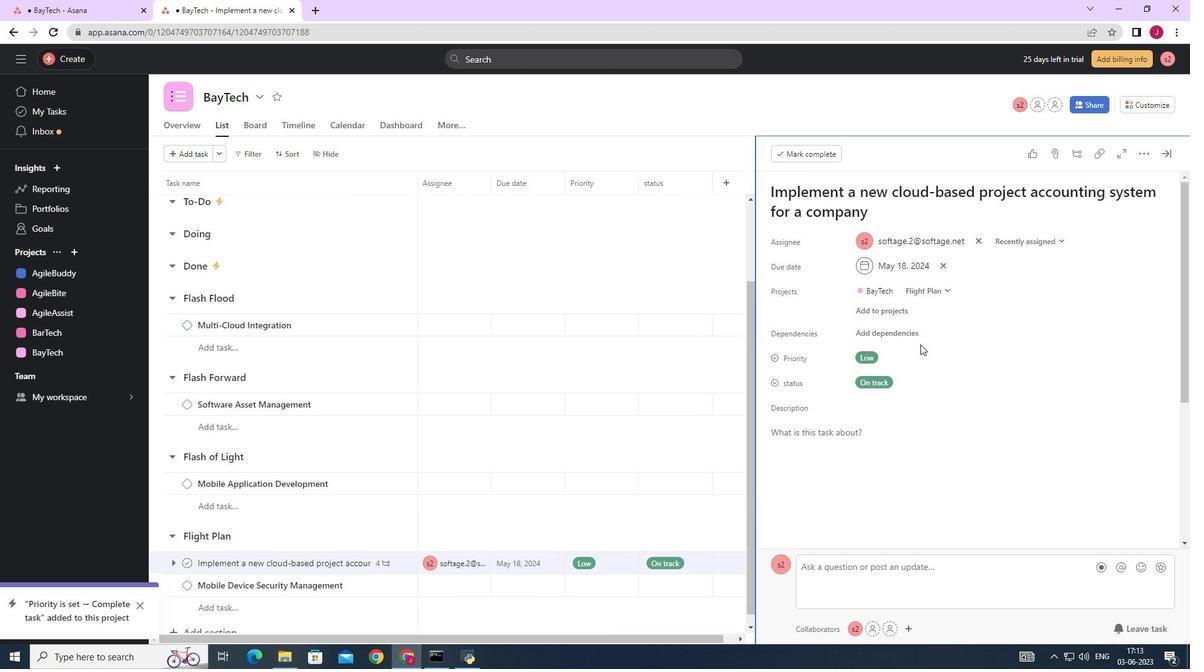 
Action: Mouse moved to (914, 336)
Screenshot: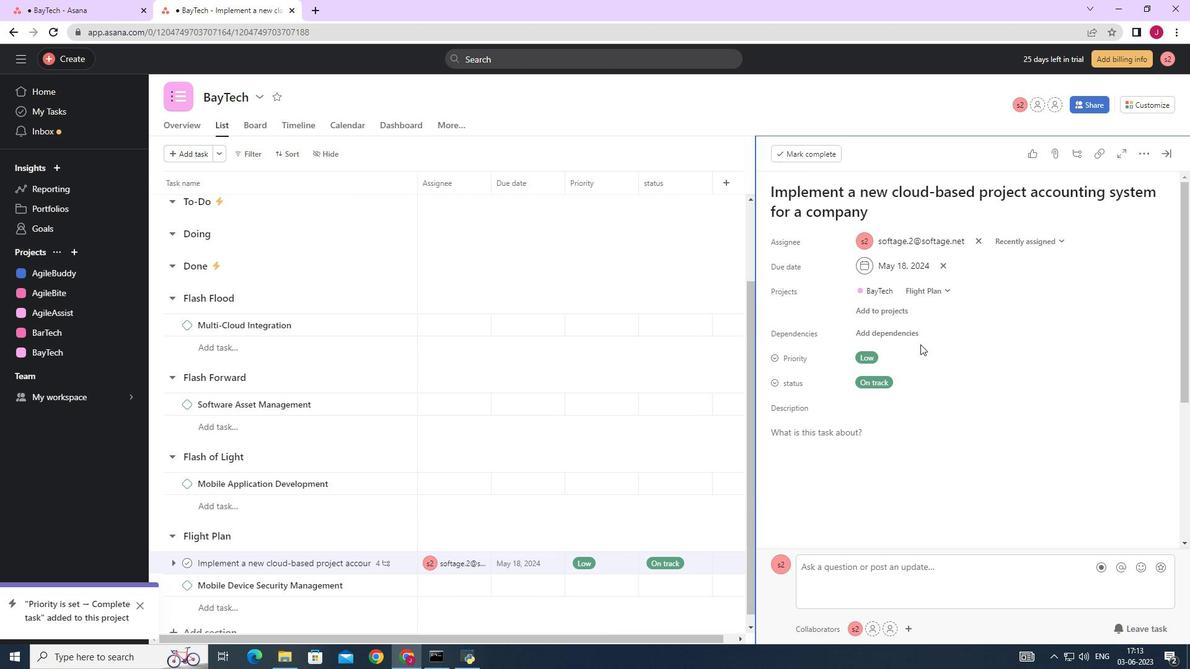 
Action: Mouse scrolled (921, 347) with delta (0, 0)
Screenshot: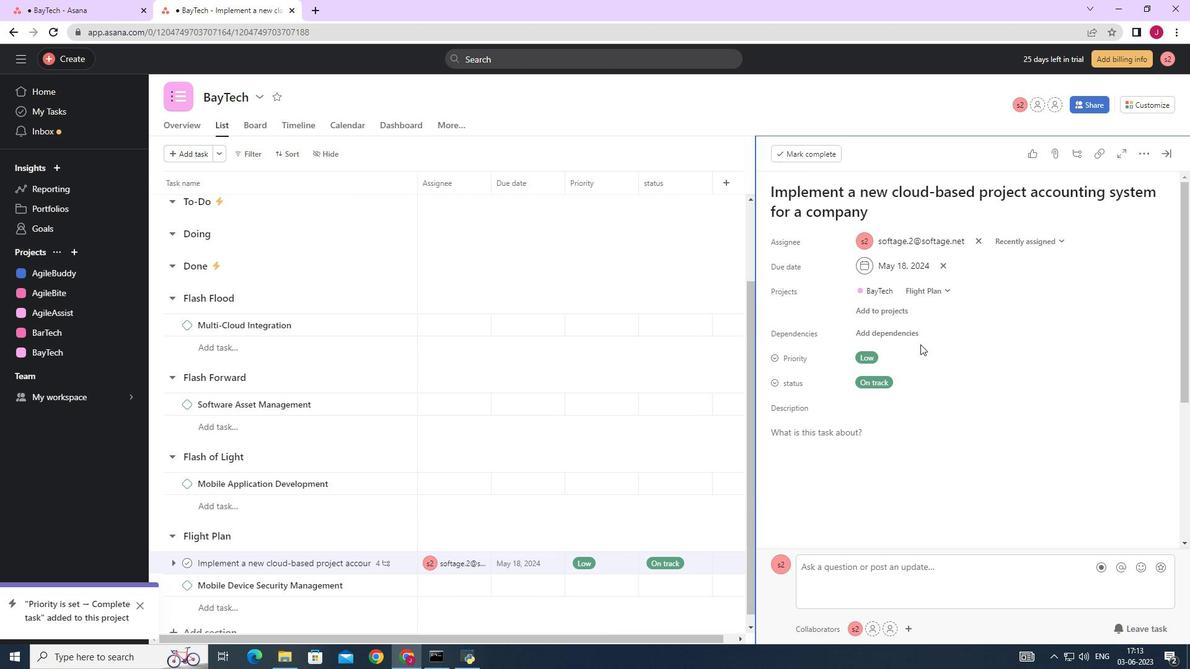 
Action: Mouse moved to (913, 334)
Screenshot: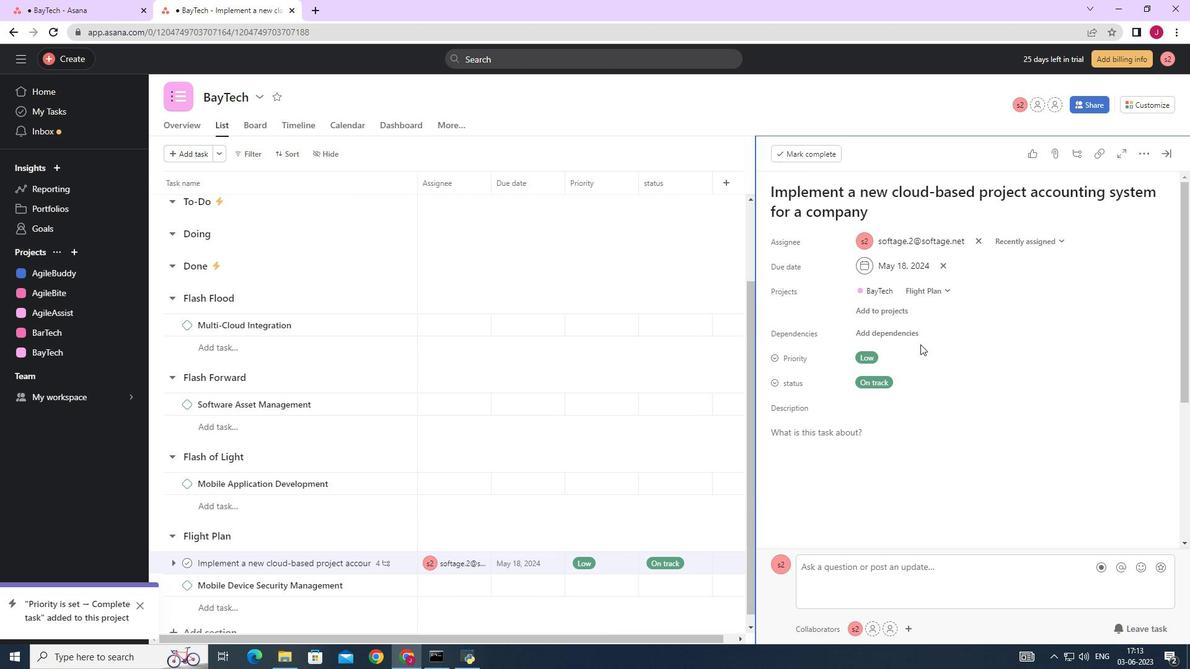 
Action: Mouse scrolled (921, 347) with delta (0, 0)
Screenshot: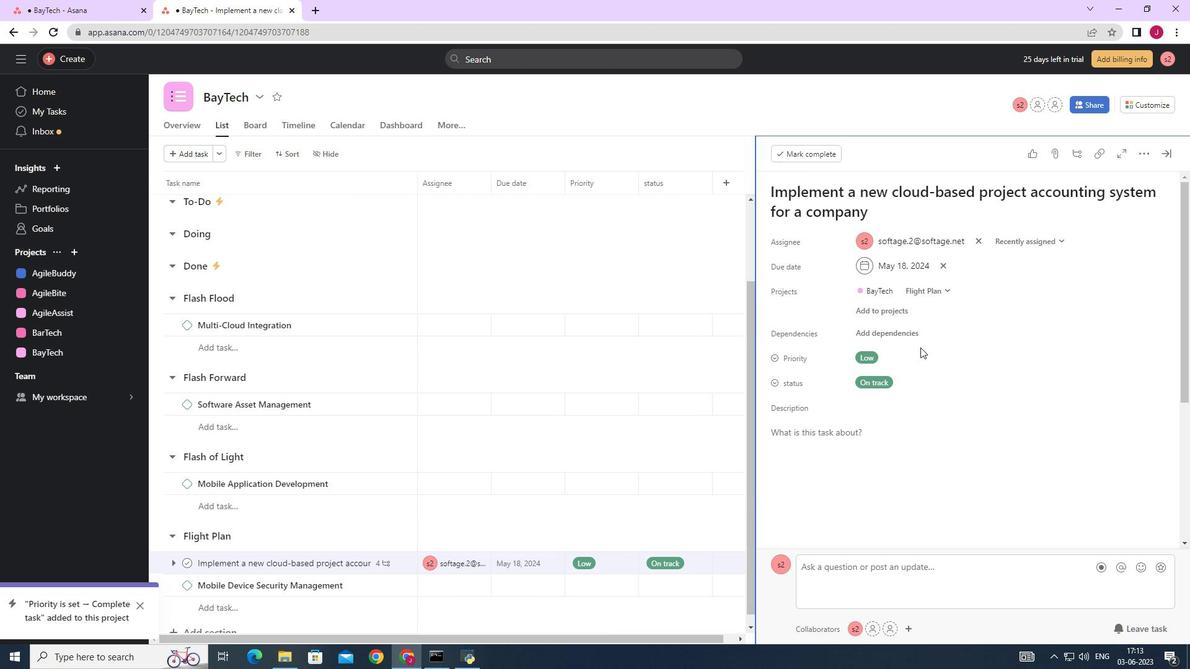 
Action: Mouse moved to (887, 257)
Screenshot: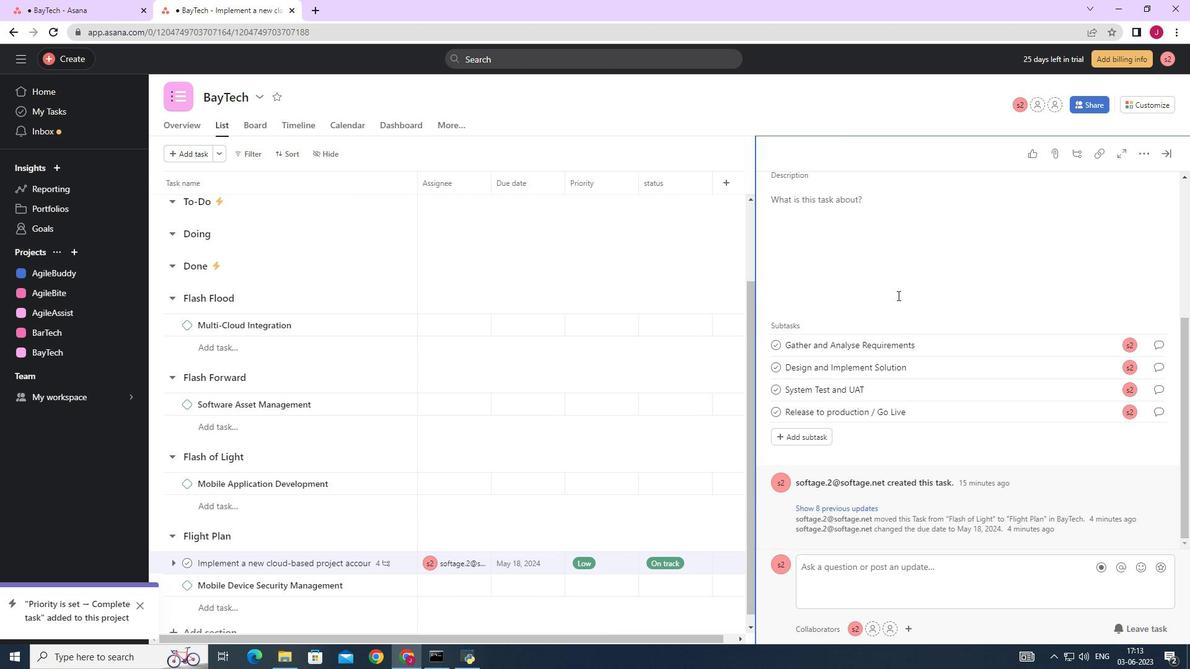 
Action: Mouse scrolled (887, 258) with delta (0, 0)
Screenshot: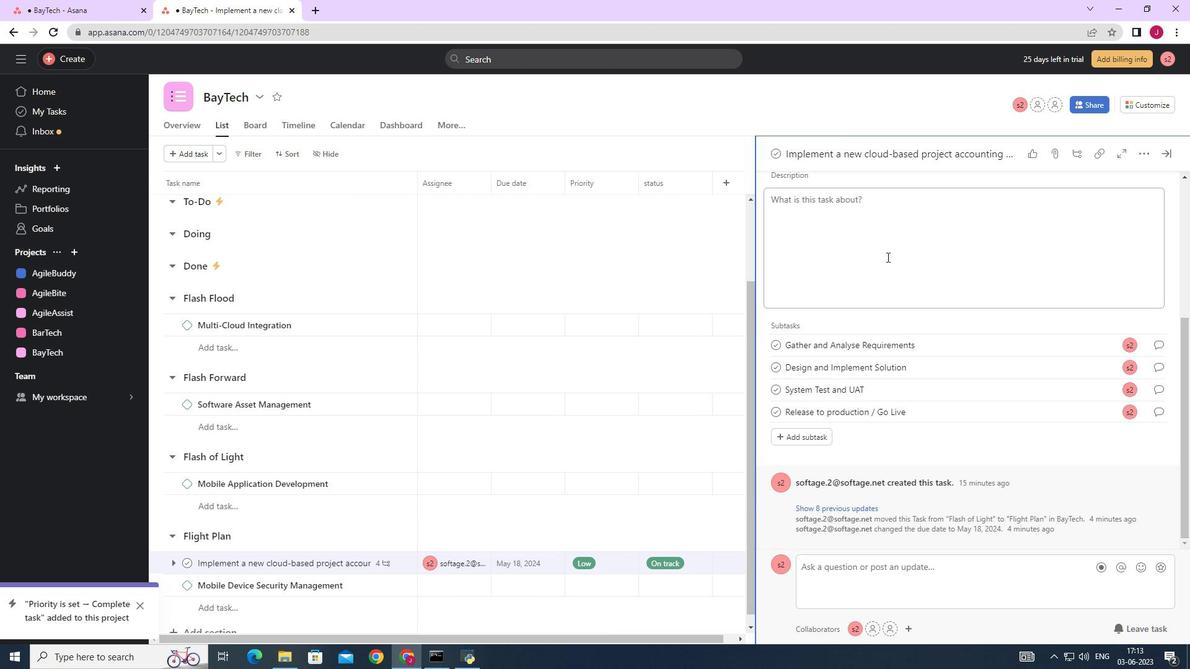 
Action: Mouse scrolled (887, 258) with delta (0, 0)
Screenshot: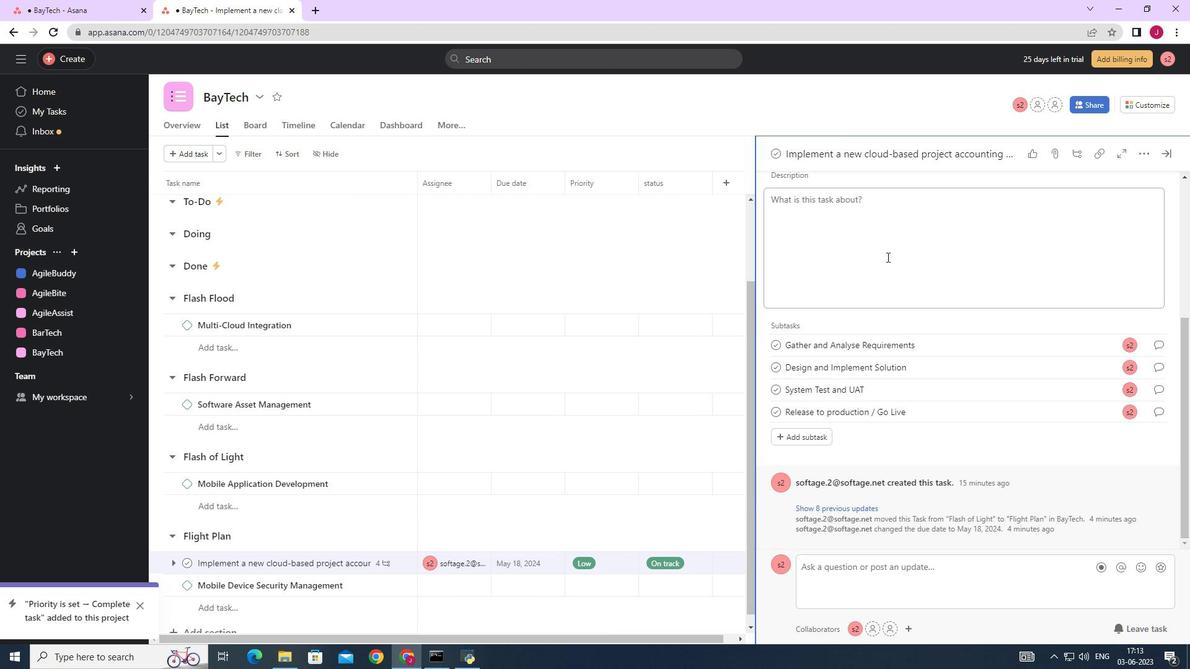 
Action: Mouse scrolled (887, 258) with delta (0, 0)
Screenshot: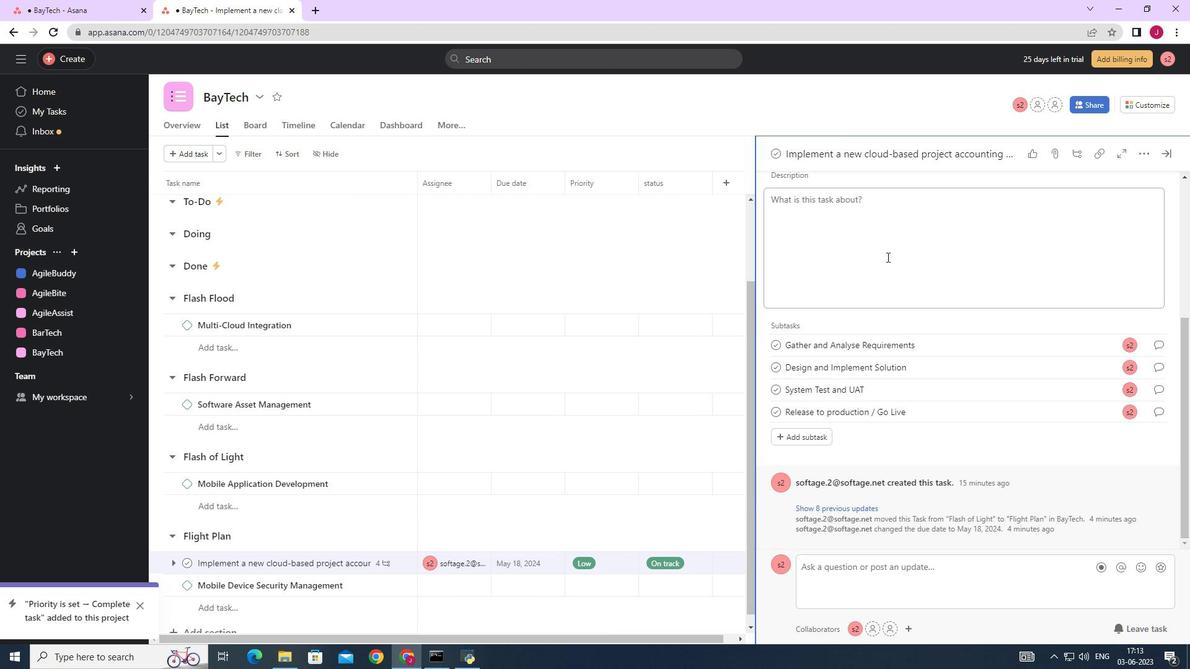
Action: Mouse scrolled (887, 258) with delta (0, 0)
Screenshot: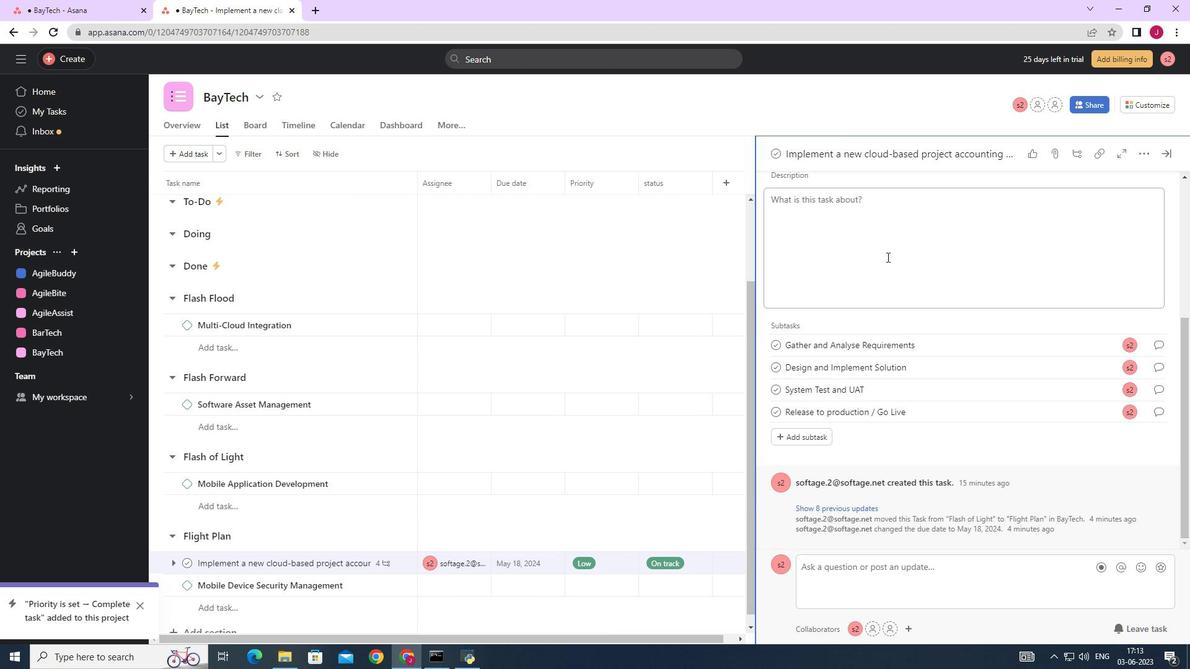 
Action: Mouse moved to (904, 328)
Screenshot: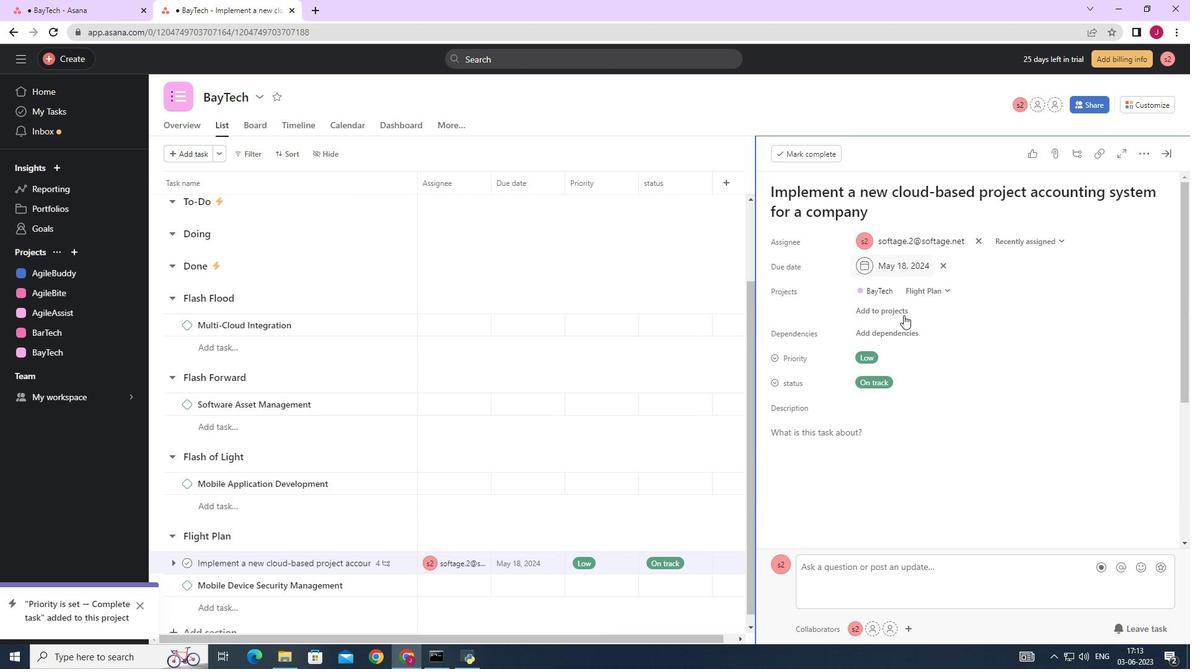 
Action: Mouse pressed left at (904, 328)
Screenshot: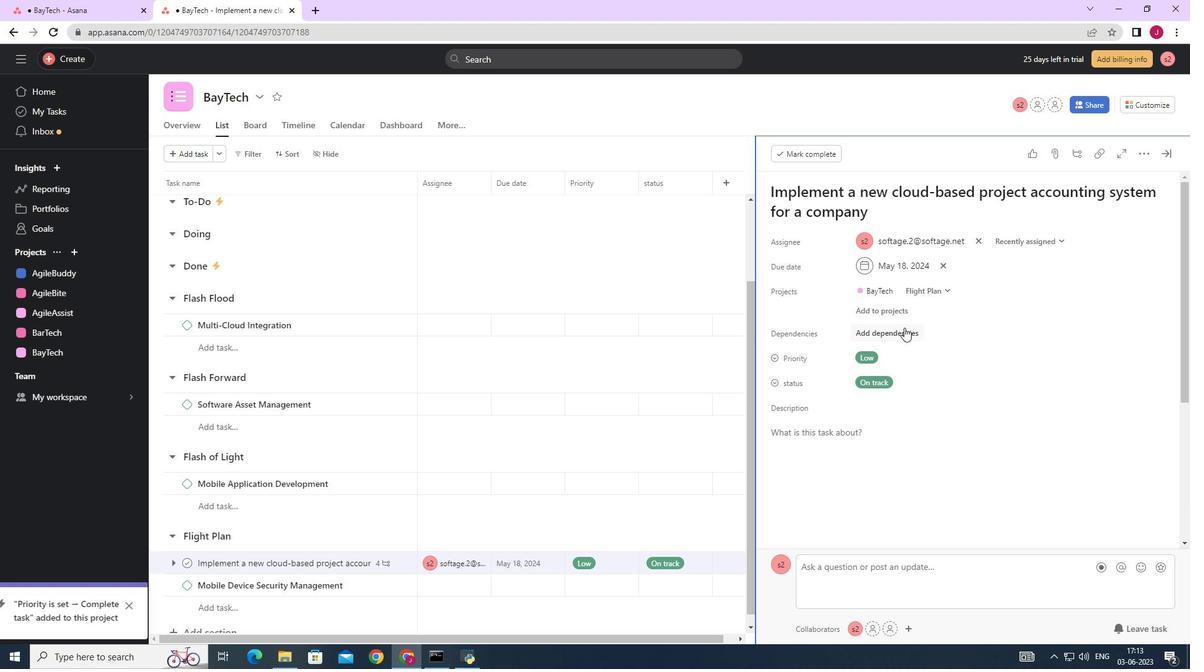 
Action: Mouse moved to (960, 385)
Screenshot: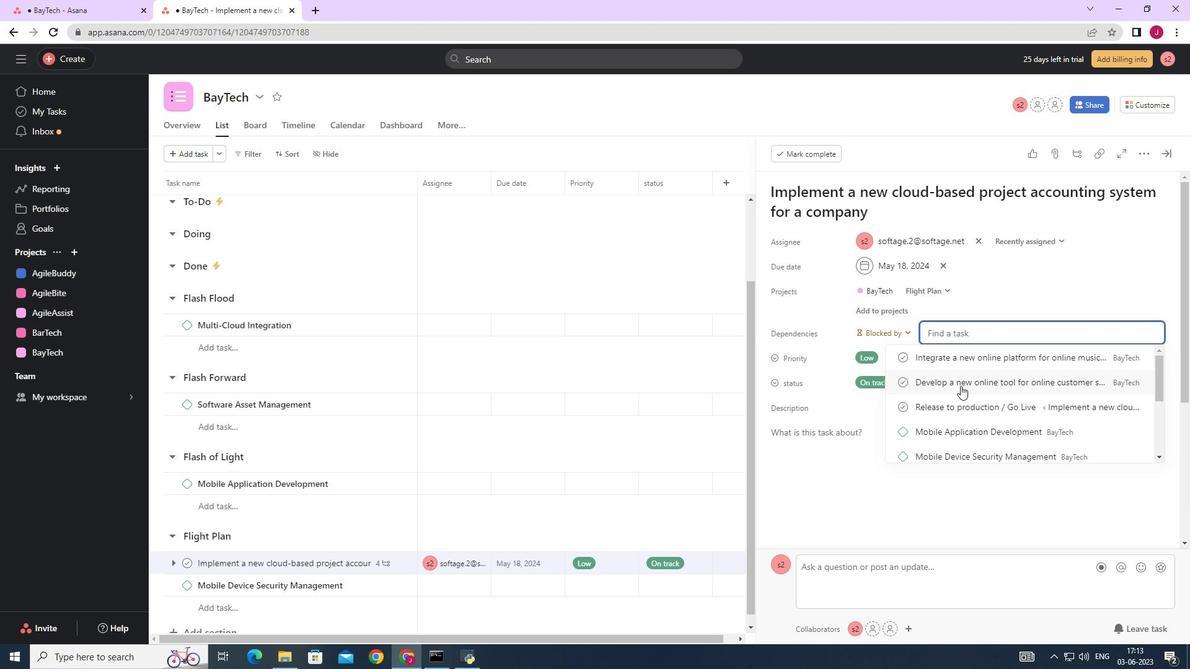 
Action: Mouse pressed left at (960, 385)
Screenshot: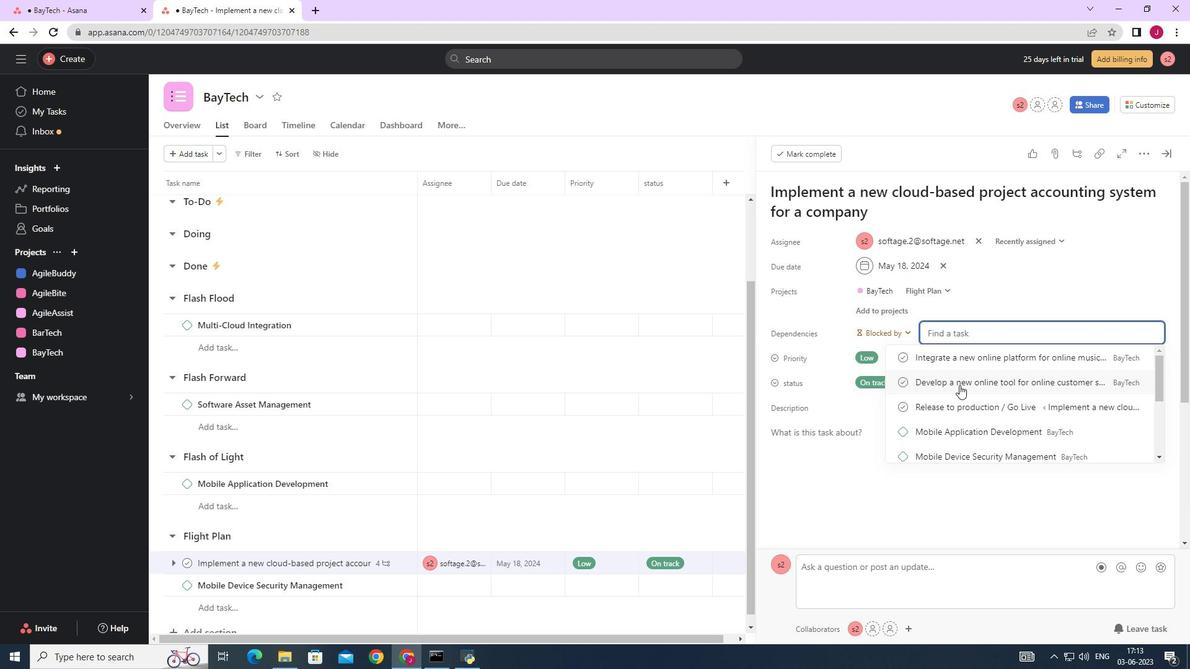 
Action: Mouse moved to (1166, 151)
Screenshot: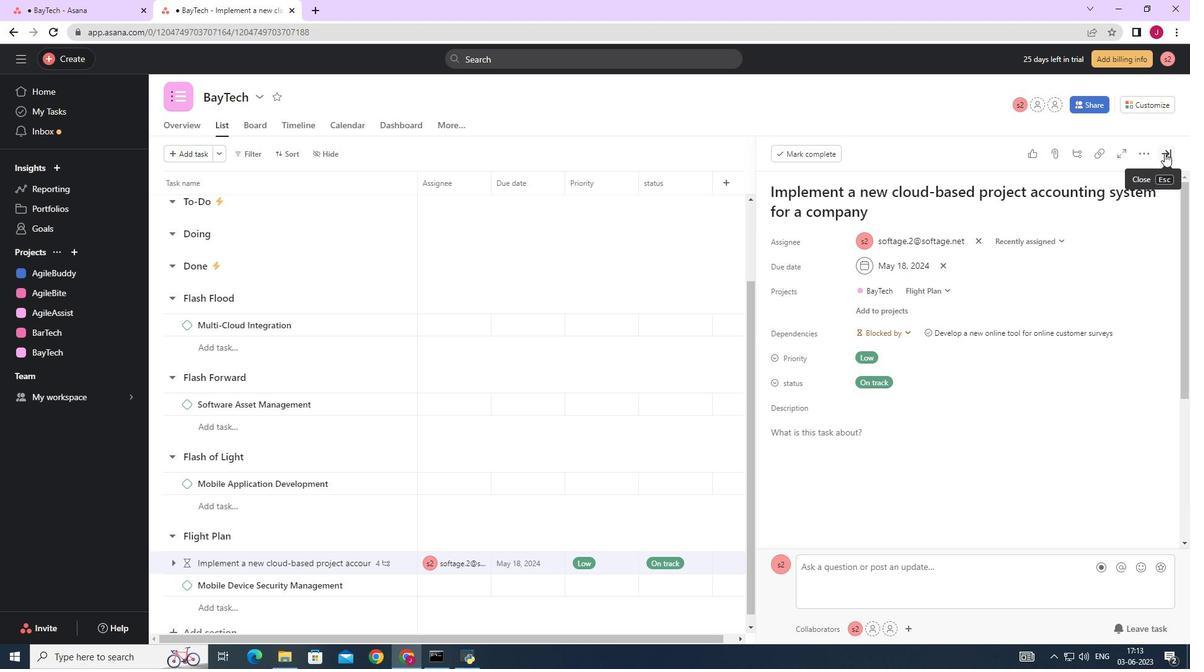 
Action: Mouse pressed left at (1166, 151)
Screenshot: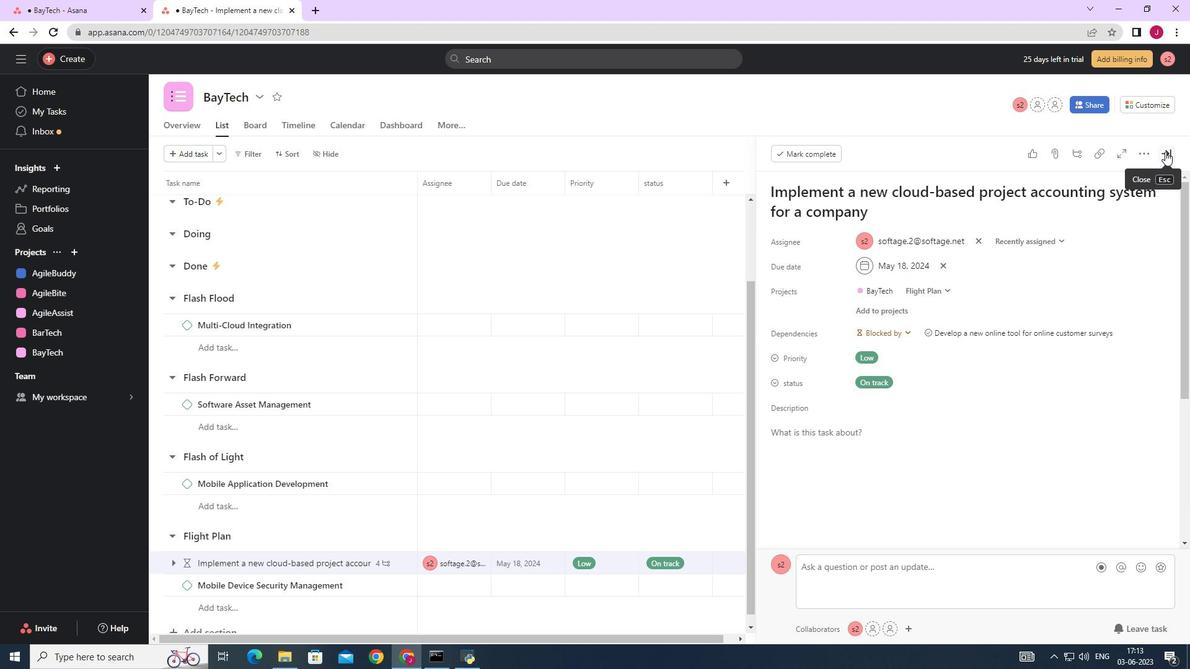 
Action: Mouse moved to (1115, 166)
Screenshot: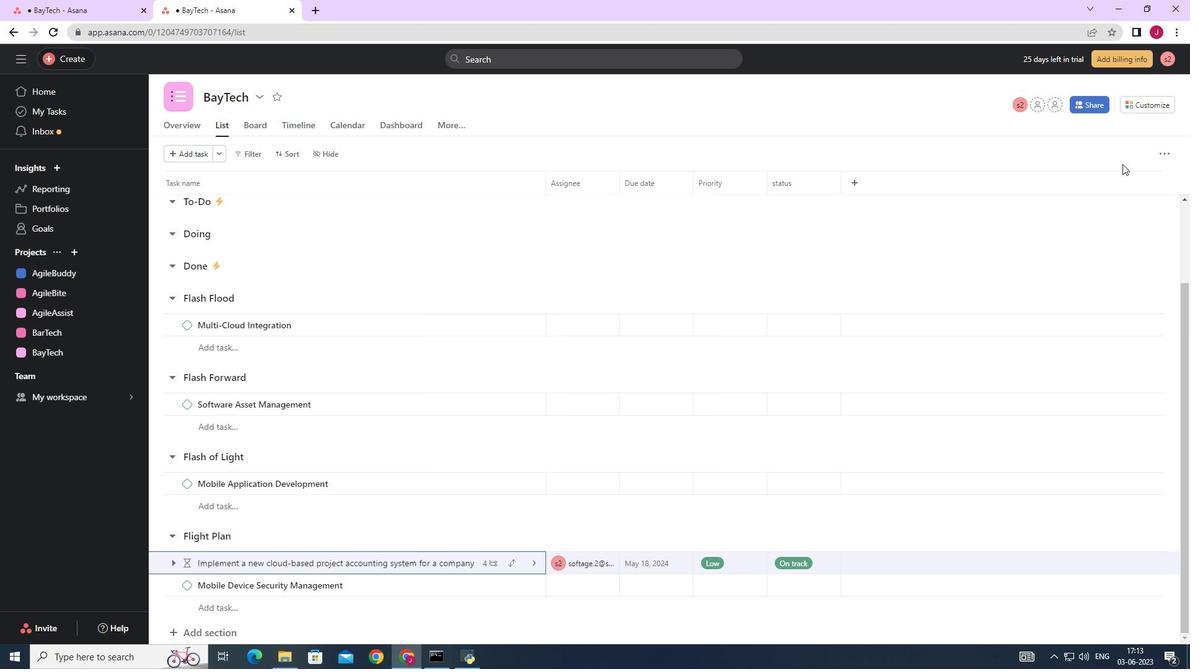 
